 Task: Find connections with filter location Khārupatia with filter topic #startupquoteswith filter profile language English with filter current company GE with filter school LDRP Institute of Technology & Research, Gujarat Technological University with filter industry Housing and Community Development with filter service category Growth Marketing with filter keywords title Market Development Manager
Action: Mouse moved to (349, 234)
Screenshot: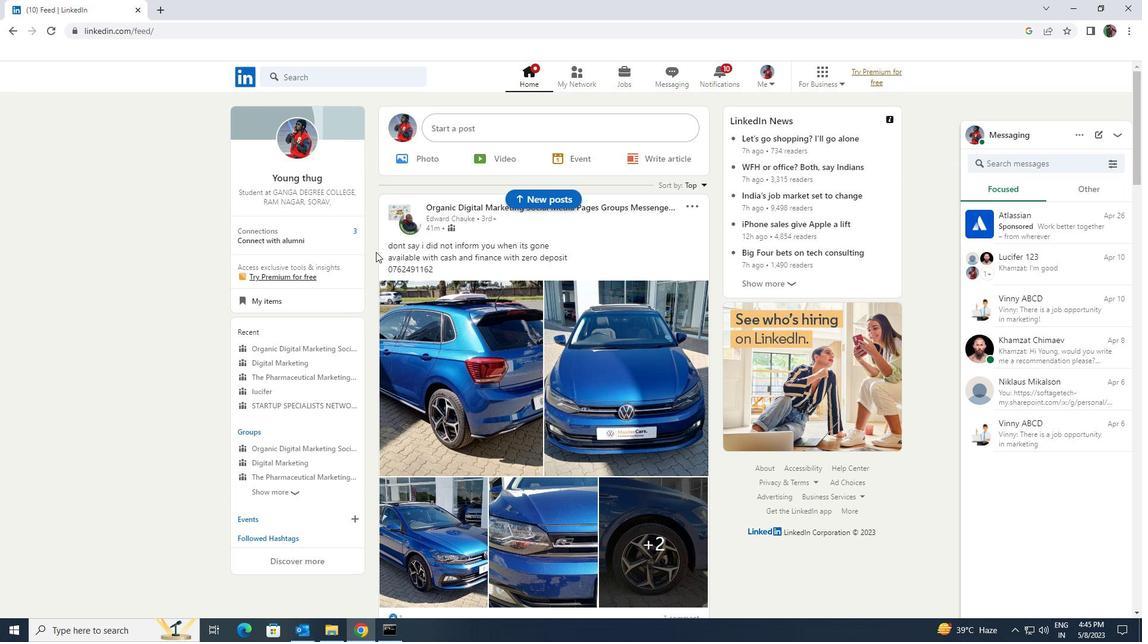 
Action: Mouse pressed left at (349, 234)
Screenshot: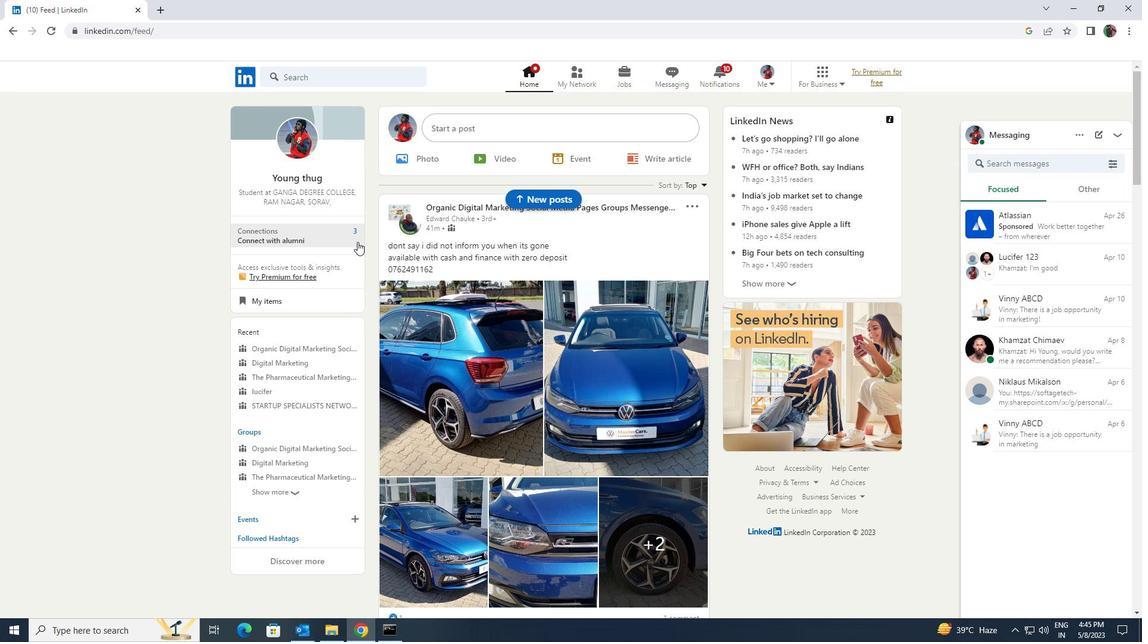 
Action: Mouse moved to (361, 143)
Screenshot: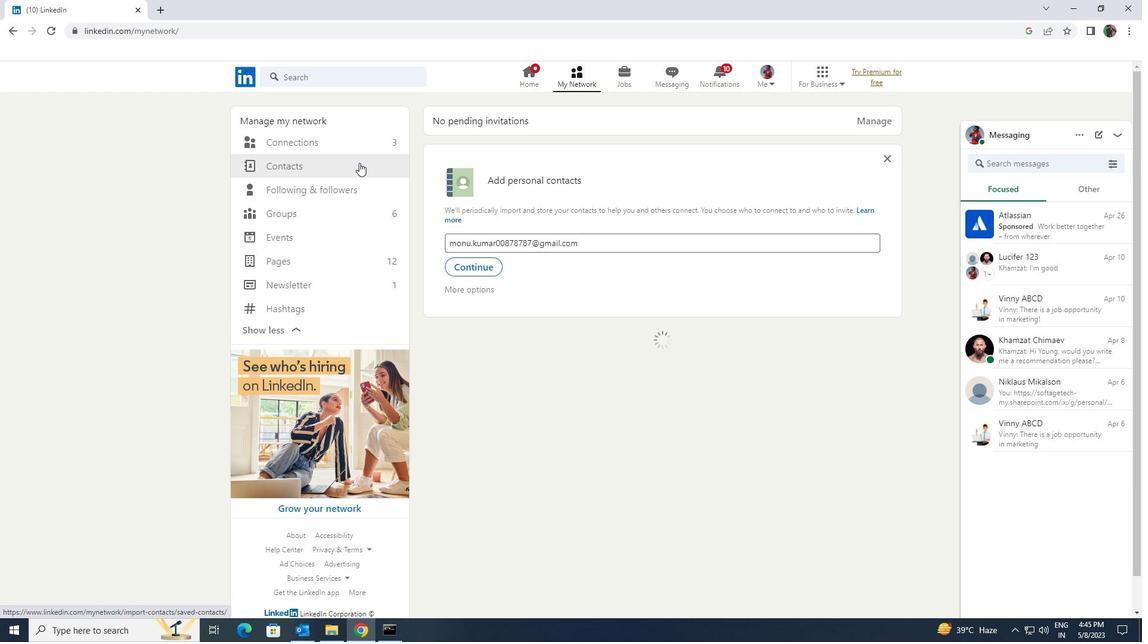 
Action: Mouse pressed left at (361, 143)
Screenshot: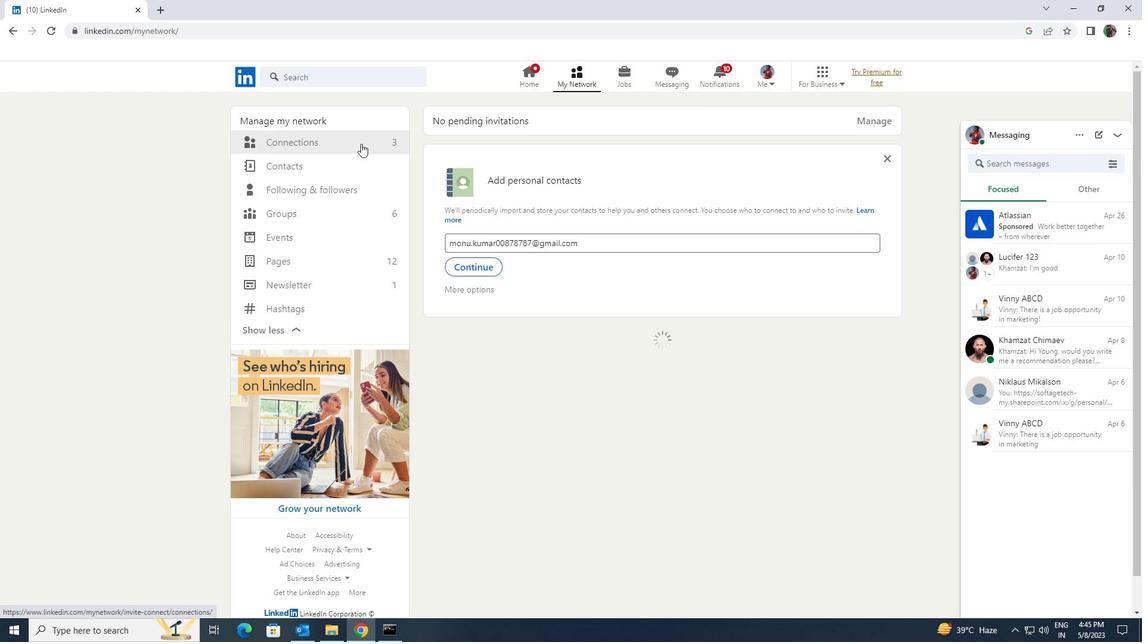 
Action: Mouse moved to (682, 143)
Screenshot: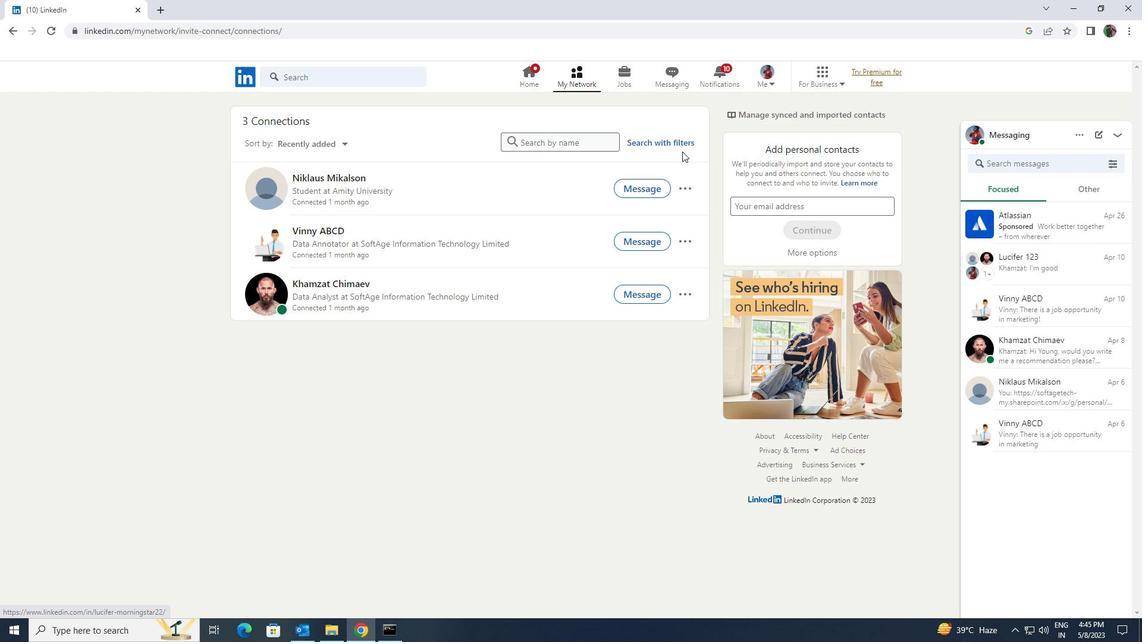 
Action: Mouse pressed left at (682, 143)
Screenshot: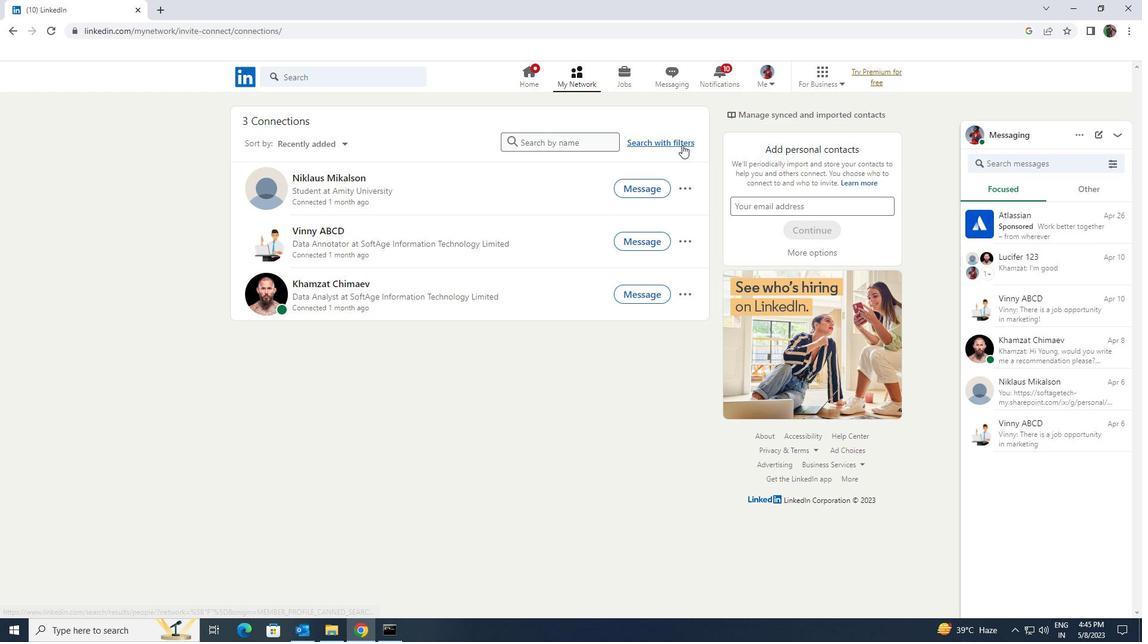 
Action: Mouse moved to (605, 104)
Screenshot: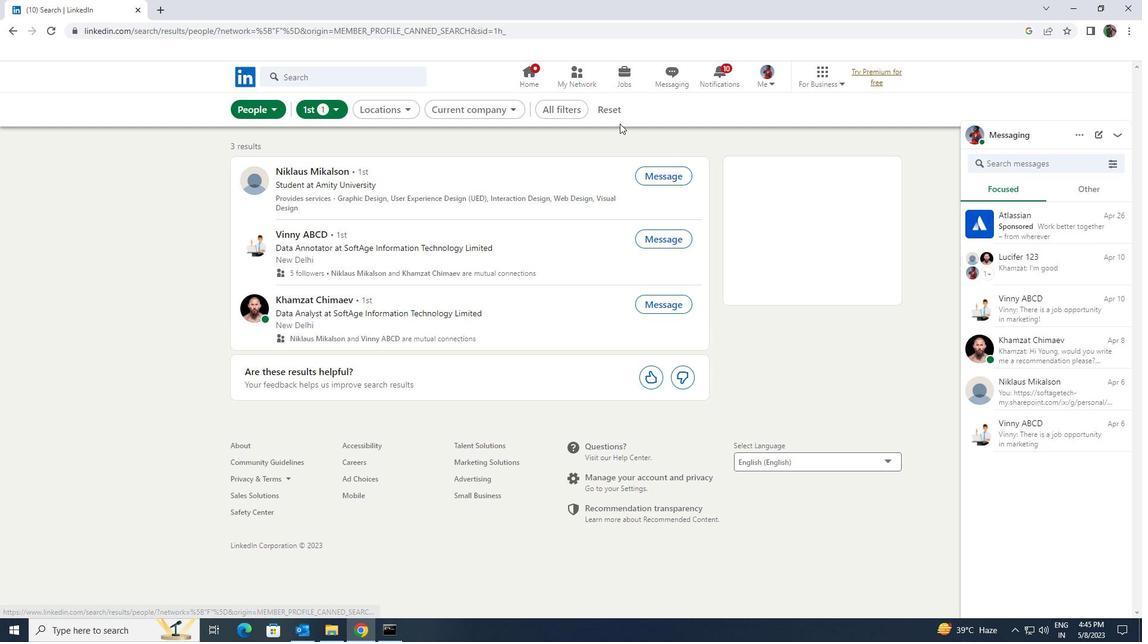 
Action: Mouse pressed left at (605, 104)
Screenshot: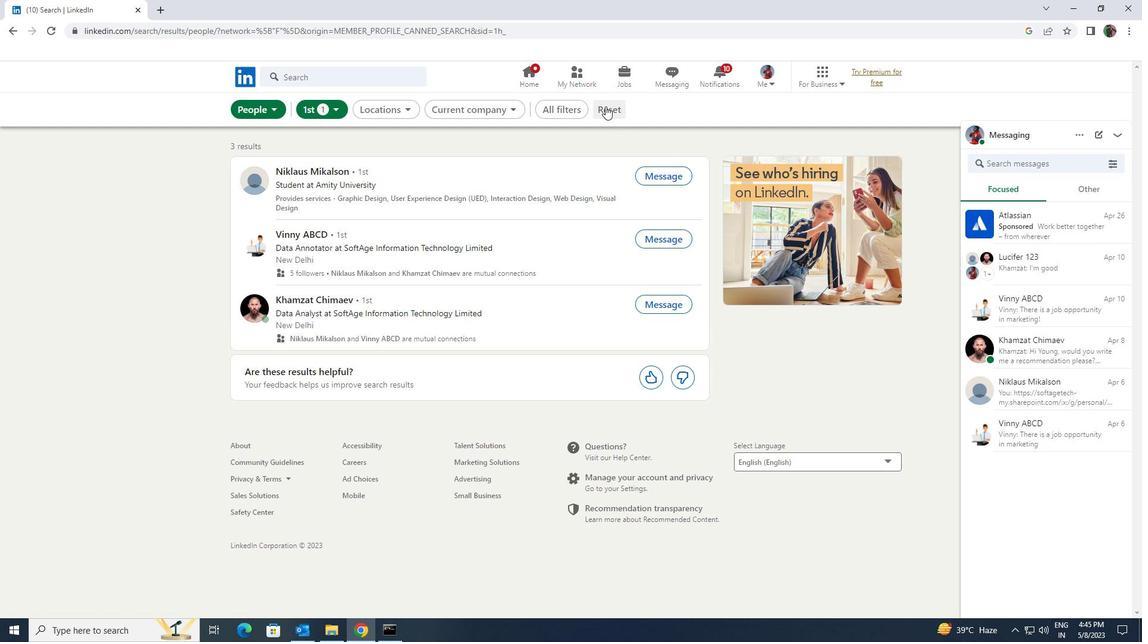 
Action: Mouse moved to (586, 104)
Screenshot: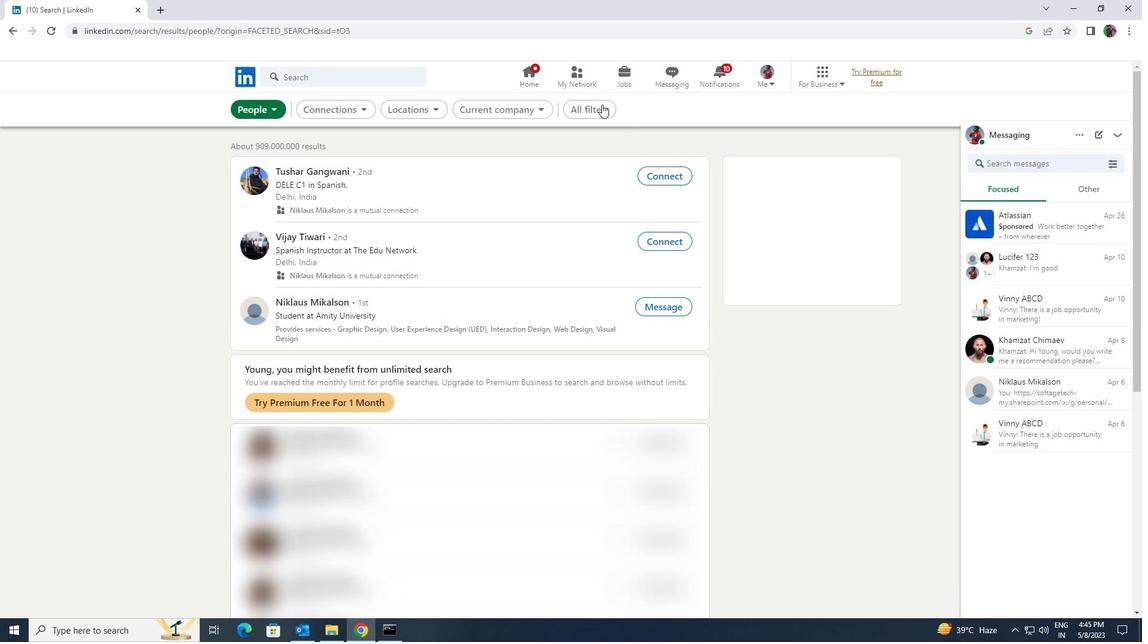 
Action: Mouse pressed left at (586, 104)
Screenshot: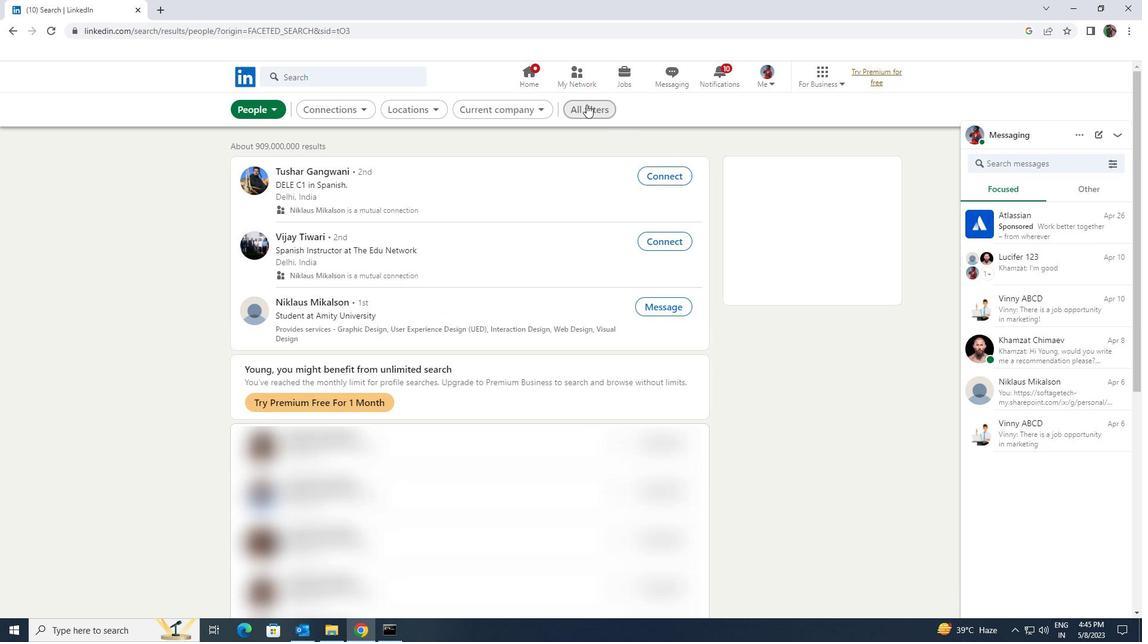 
Action: Mouse moved to (997, 473)
Screenshot: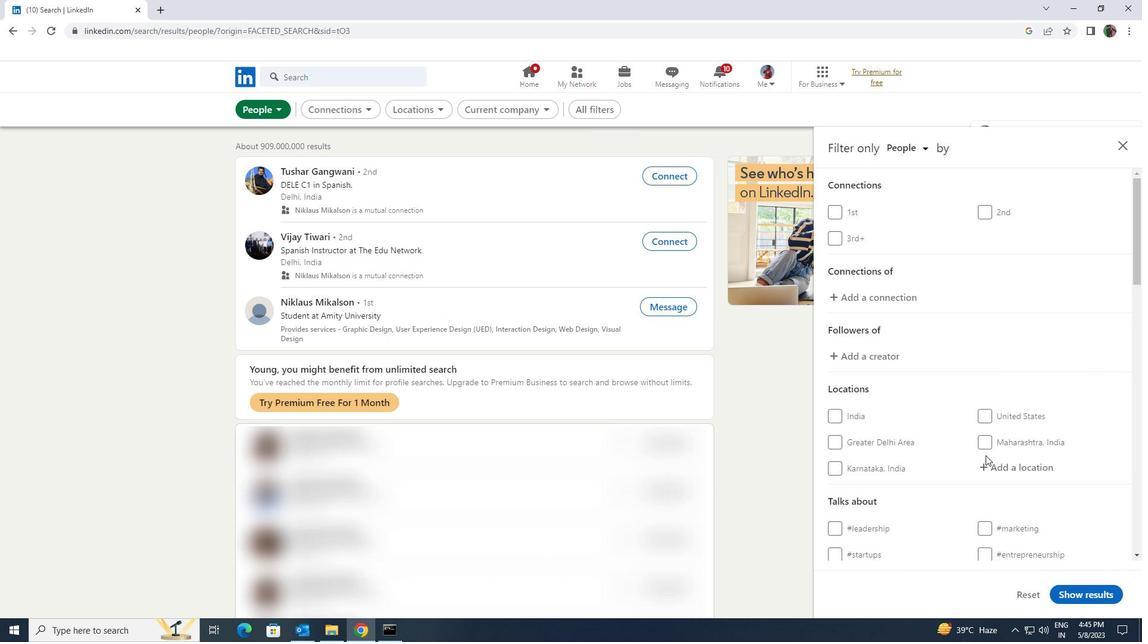 
Action: Mouse pressed left at (997, 473)
Screenshot: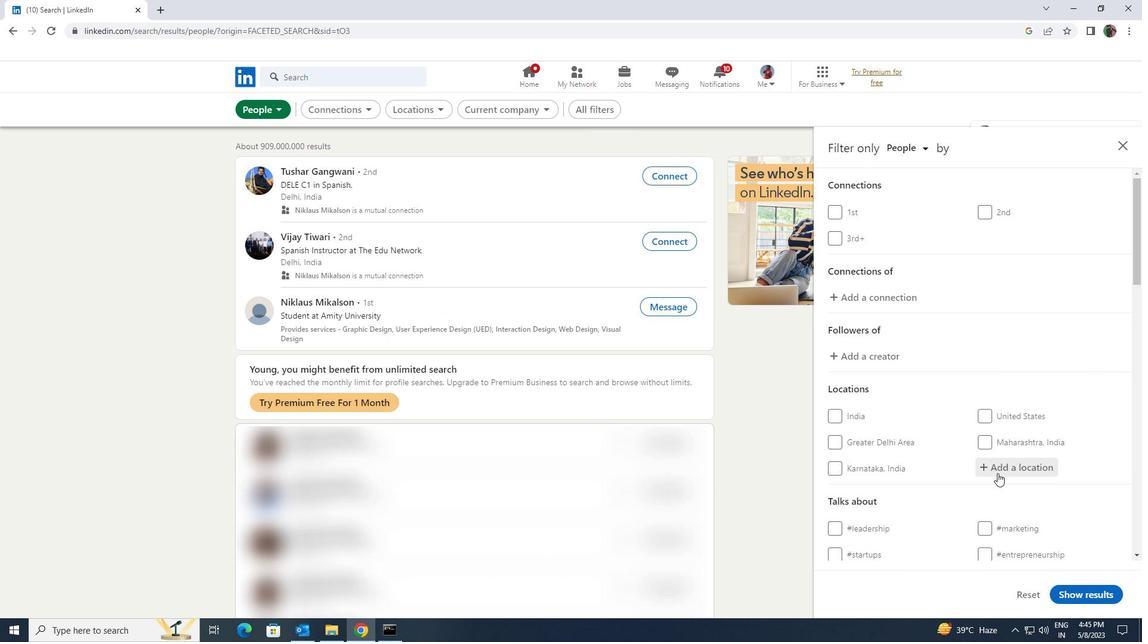 
Action: Key pressed <Key.shift>KHARUPATIA
Screenshot: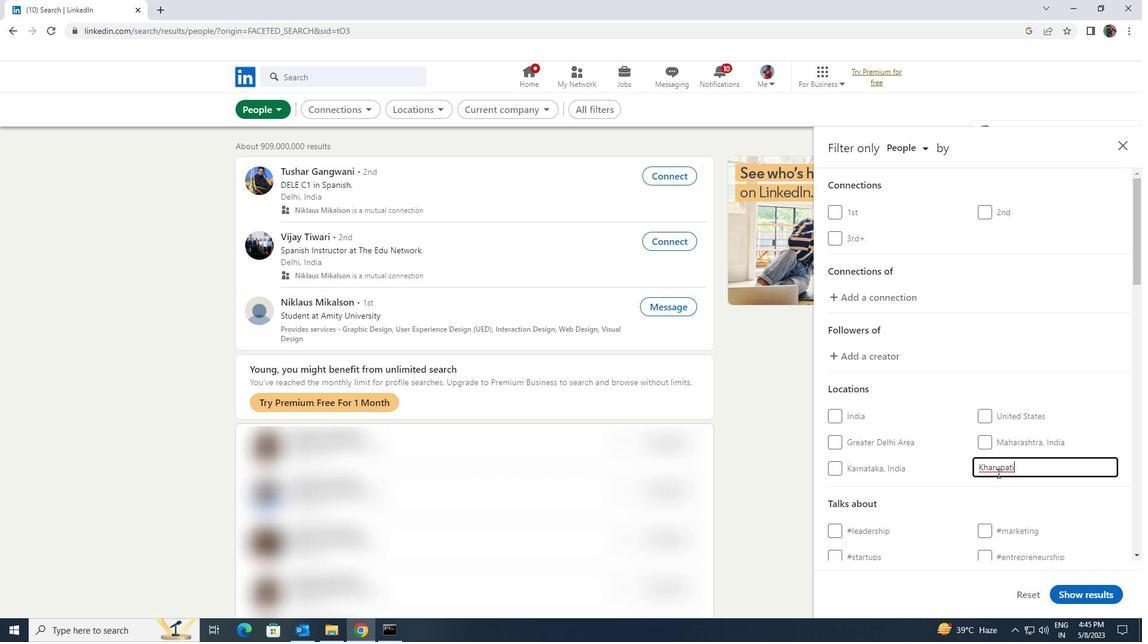 
Action: Mouse scrolled (997, 472) with delta (0, 0)
Screenshot: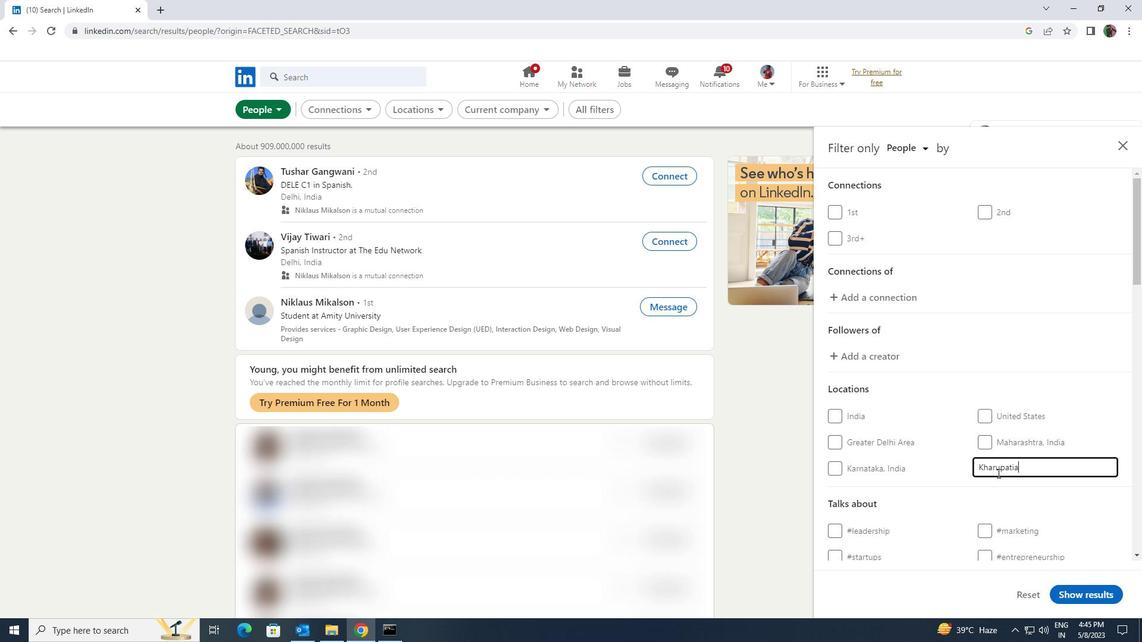 
Action: Mouse scrolled (997, 472) with delta (0, 0)
Screenshot: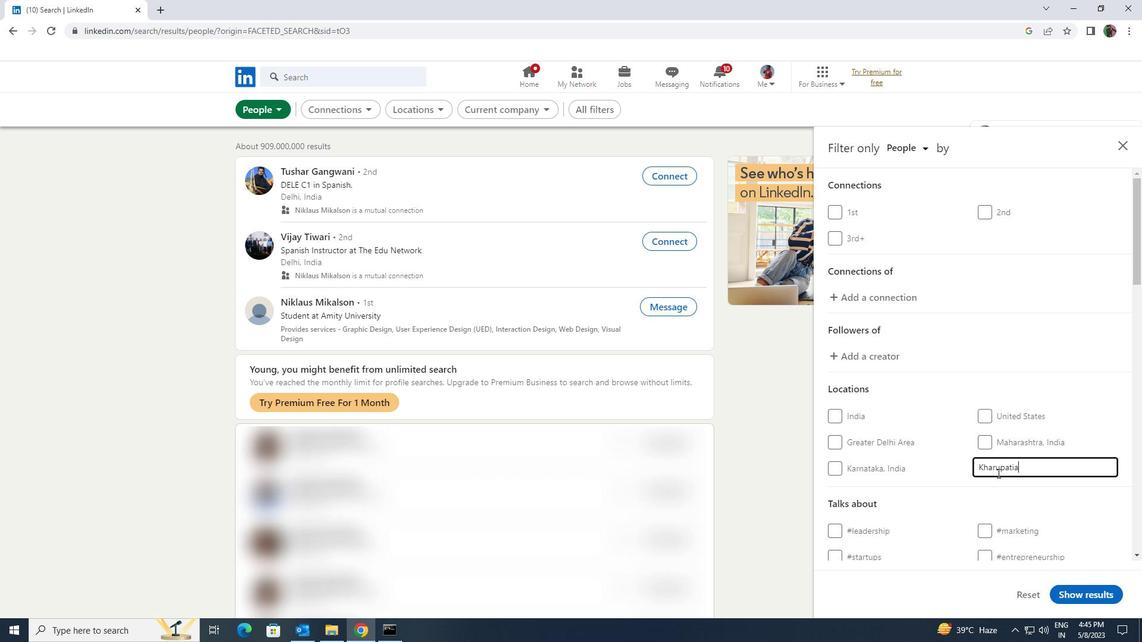 
Action: Mouse moved to (1000, 470)
Screenshot: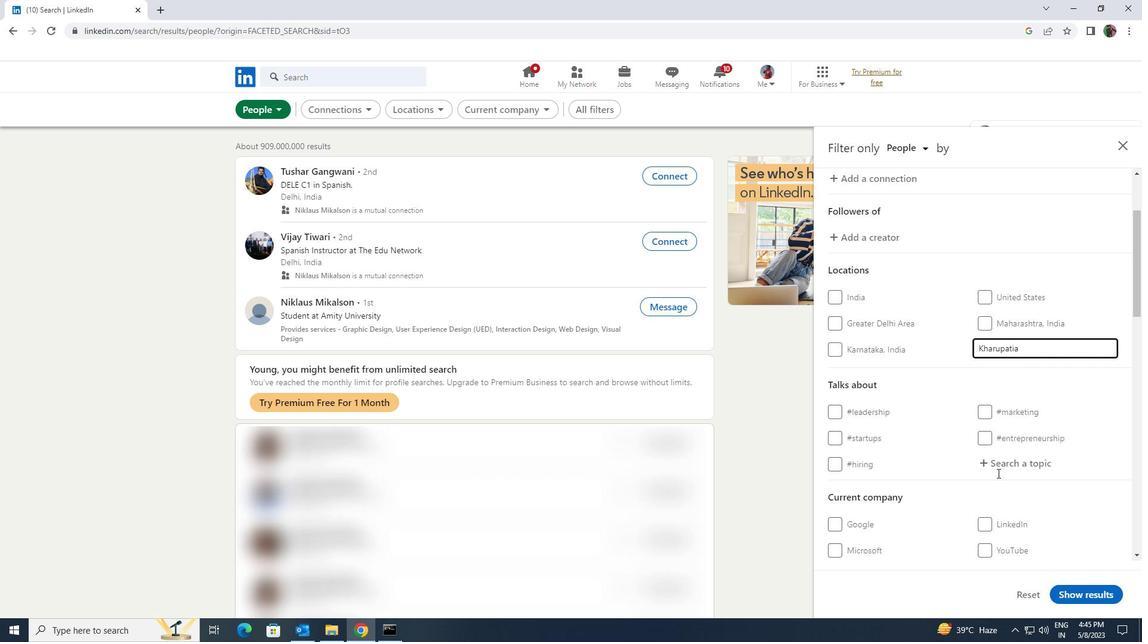 
Action: Mouse pressed left at (1000, 470)
Screenshot: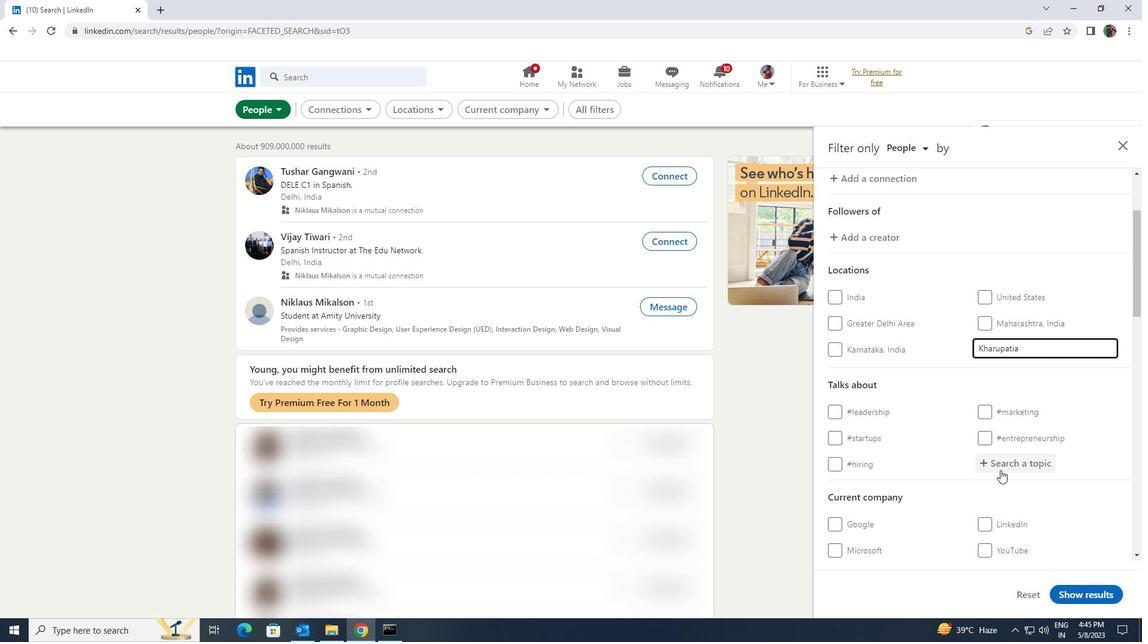 
Action: Key pressed <Key.shift><Key.shift><Key.shift><Key.shift><Key.shift><Key.shift><Key.shift><Key.shift><Key.shift><Key.shift><Key.shift><Key.shift><Key.shift>STARTUPQU
Screenshot: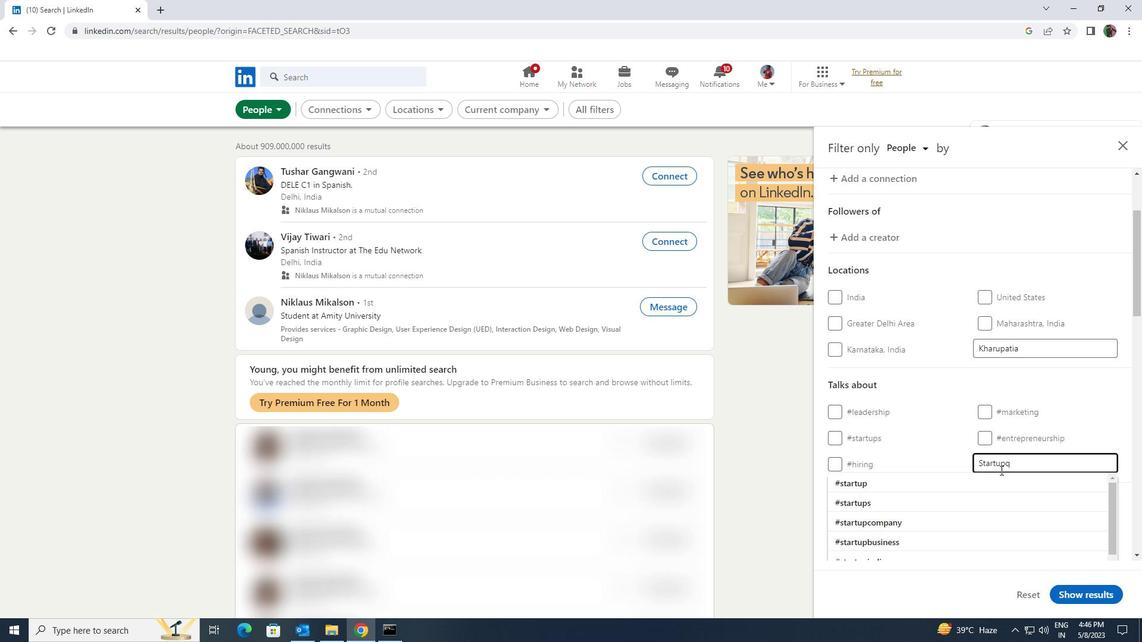 
Action: Mouse moved to (996, 479)
Screenshot: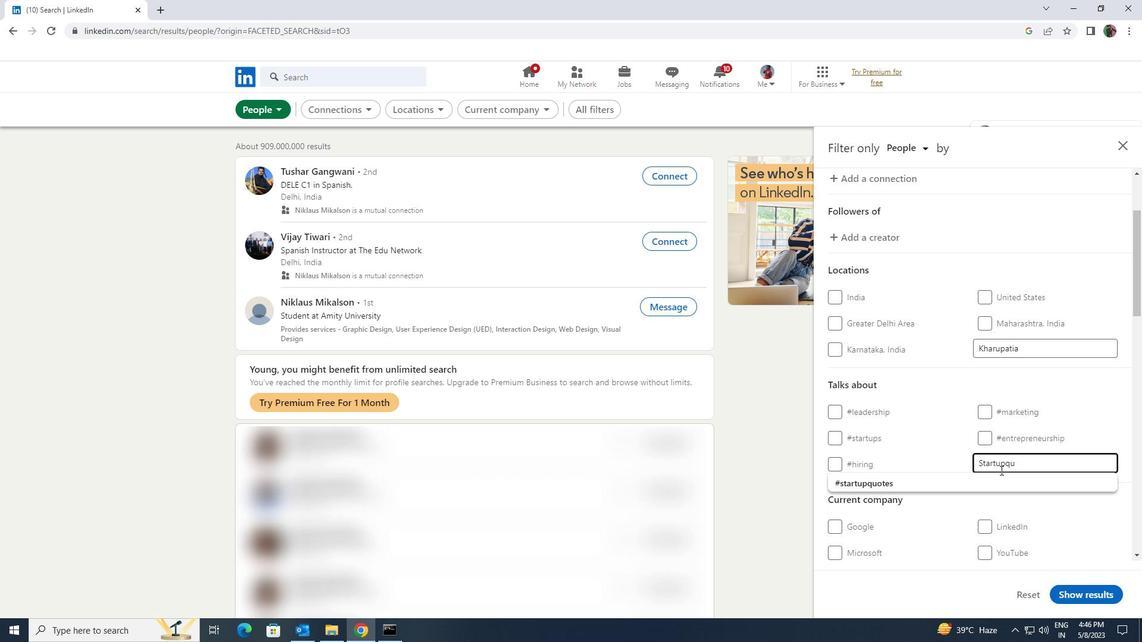 
Action: Mouse pressed left at (996, 479)
Screenshot: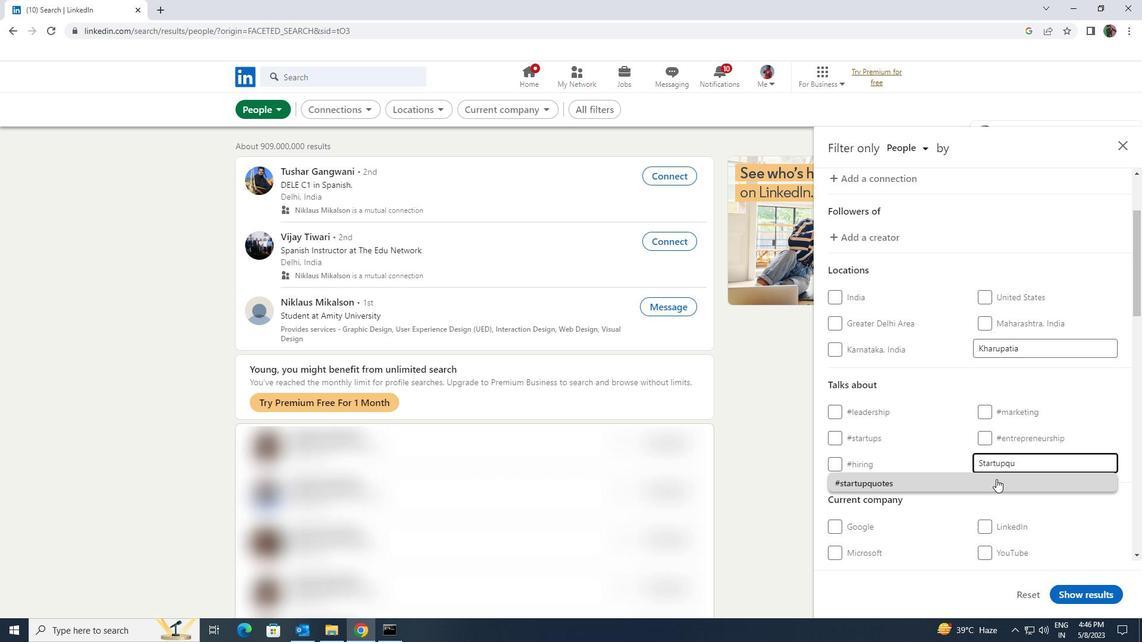 
Action: Mouse scrolled (996, 478) with delta (0, 0)
Screenshot: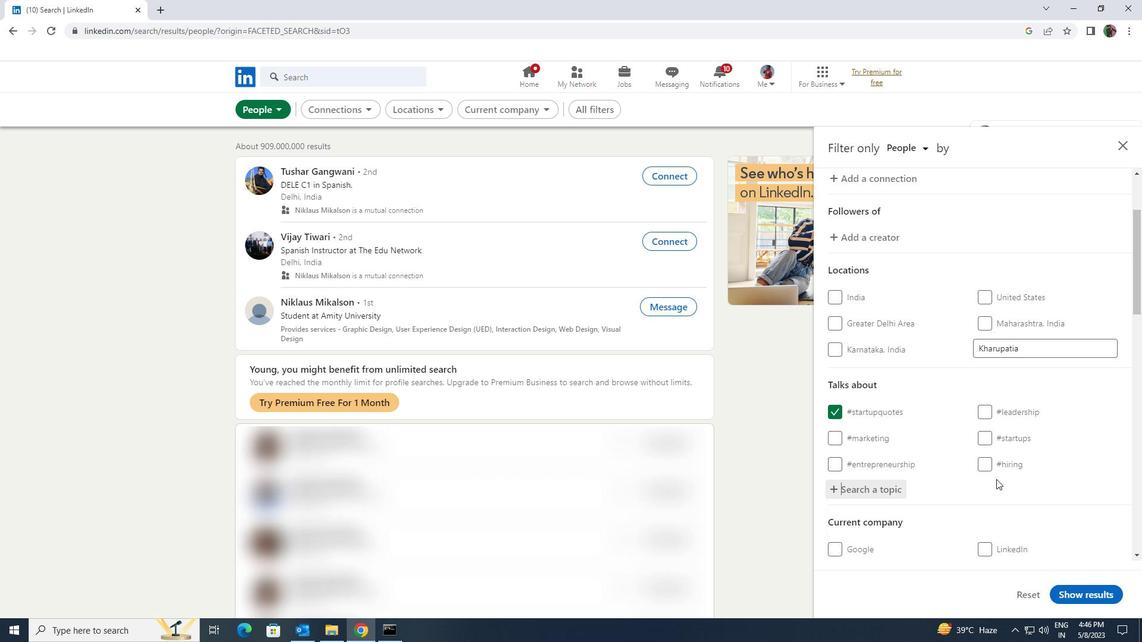 
Action: Mouse scrolled (996, 478) with delta (0, 0)
Screenshot: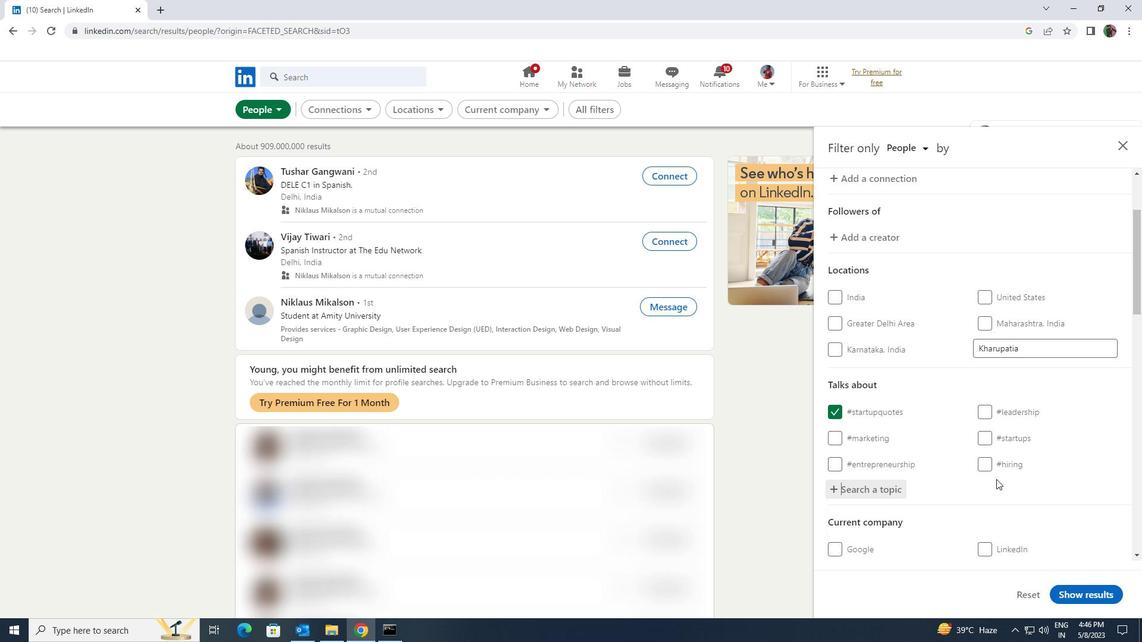 
Action: Mouse scrolled (996, 478) with delta (0, 0)
Screenshot: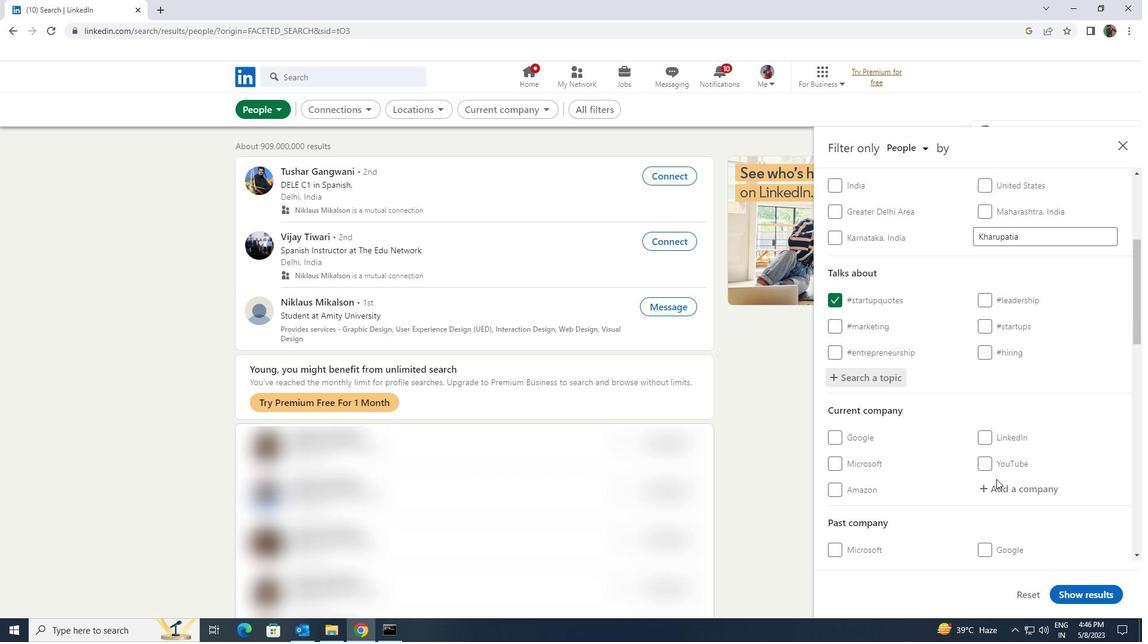 
Action: Mouse scrolled (996, 478) with delta (0, 0)
Screenshot: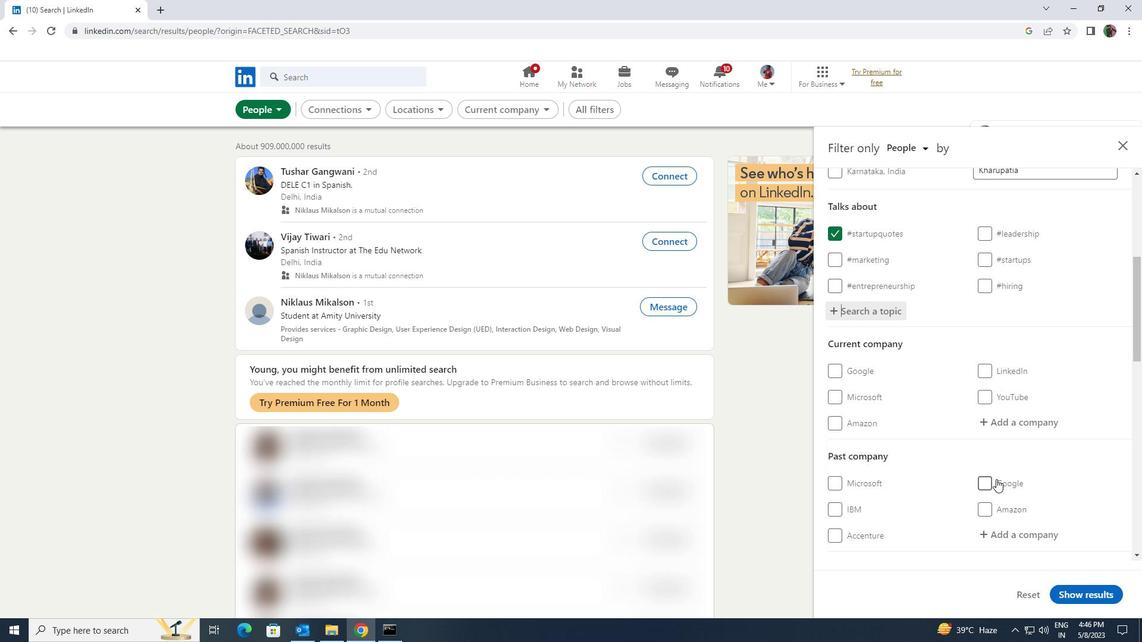 
Action: Mouse scrolled (996, 478) with delta (0, 0)
Screenshot: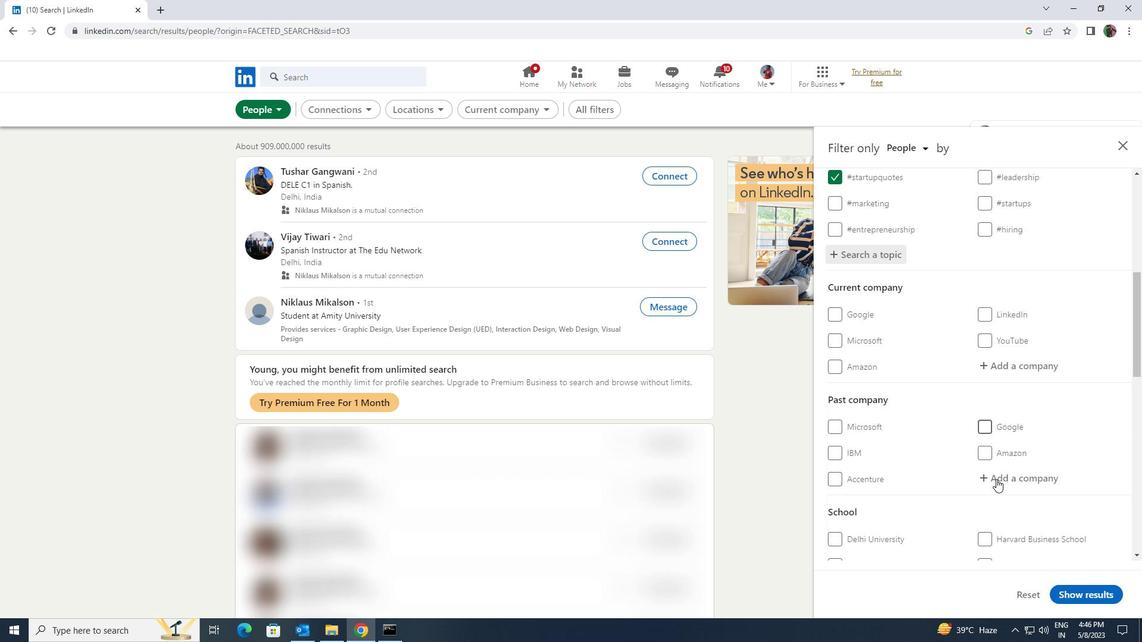 
Action: Mouse scrolled (996, 478) with delta (0, 0)
Screenshot: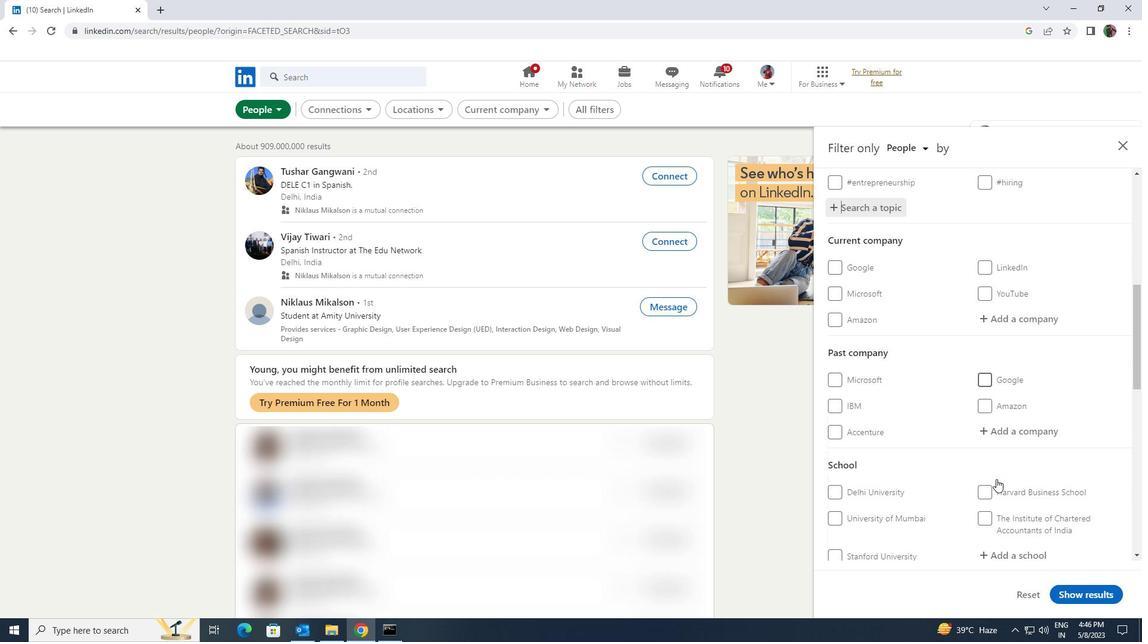 
Action: Mouse scrolled (996, 478) with delta (0, 0)
Screenshot: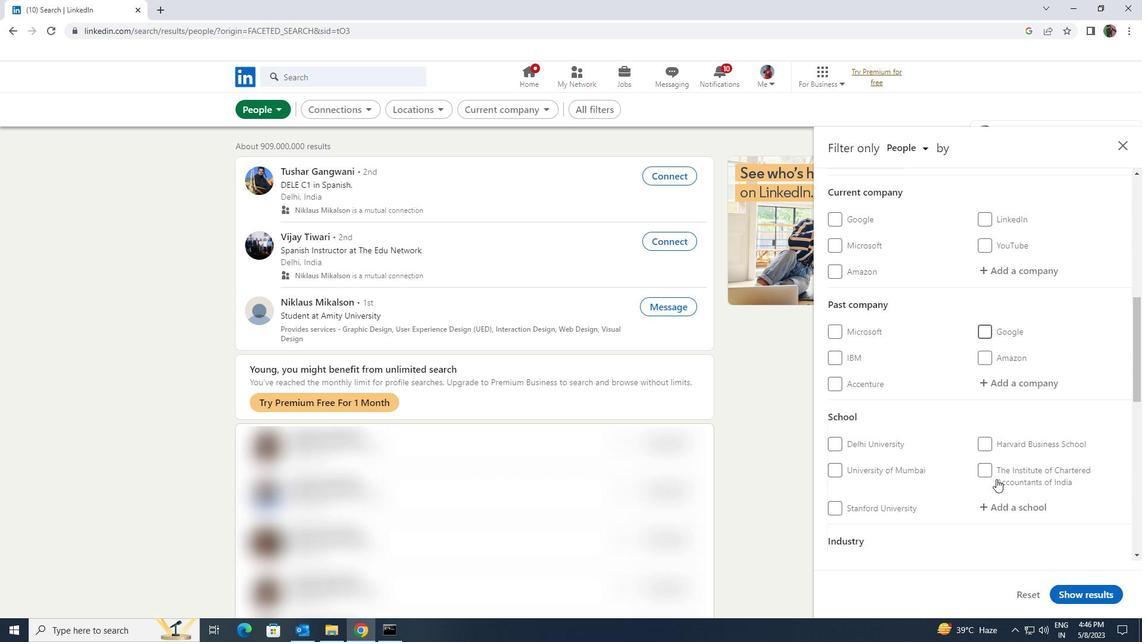 
Action: Mouse scrolled (996, 478) with delta (0, 0)
Screenshot: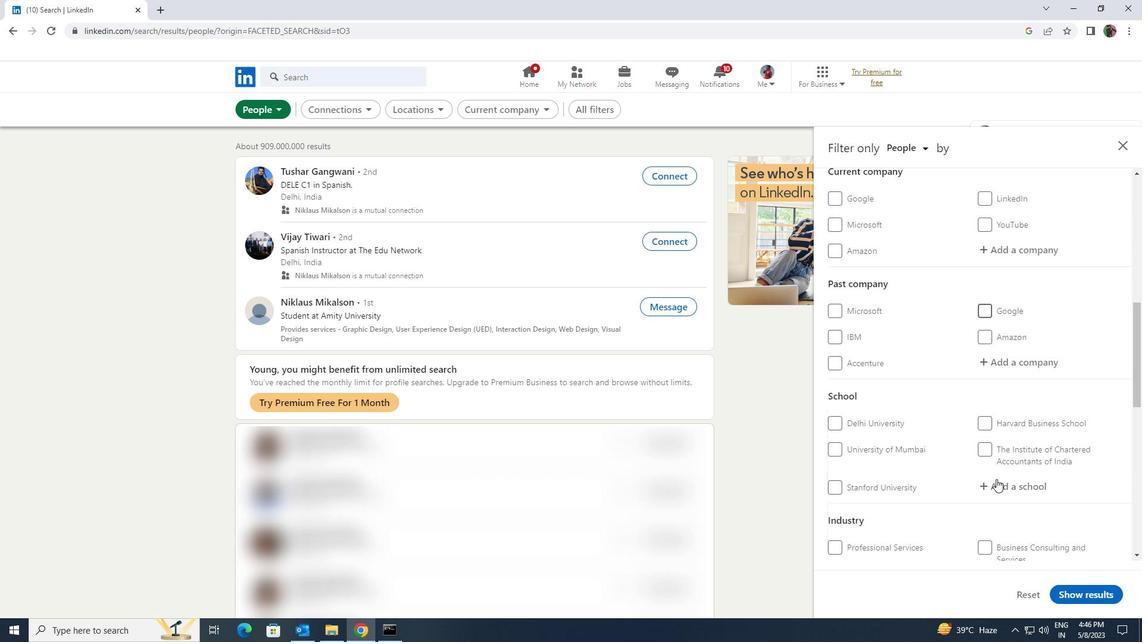 
Action: Mouse scrolled (996, 478) with delta (0, 0)
Screenshot: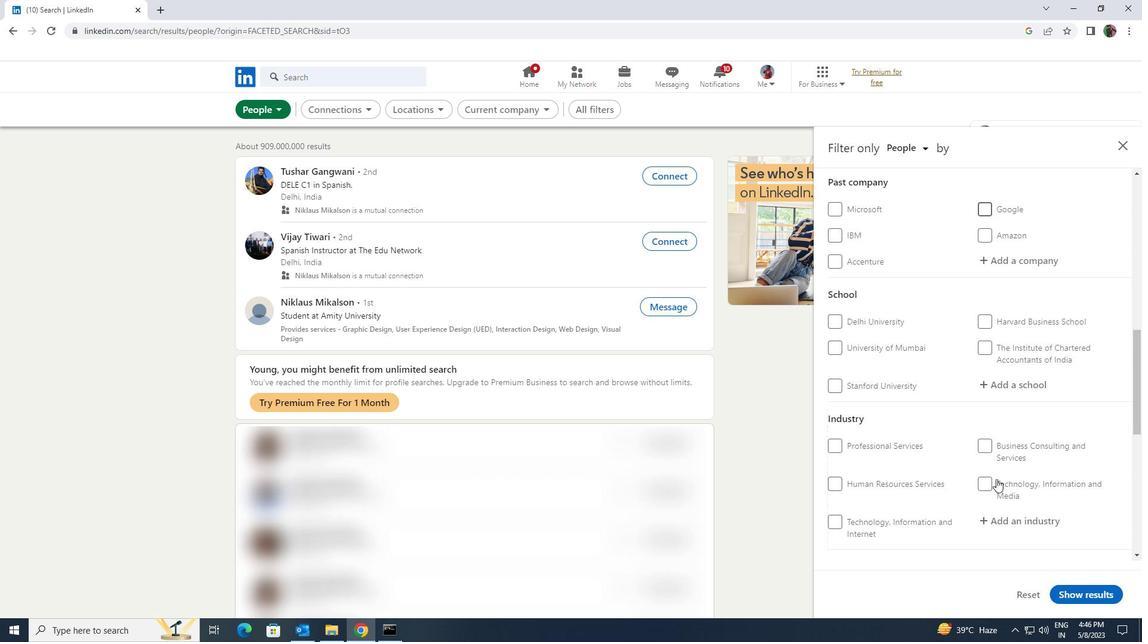 
Action: Mouse scrolled (996, 478) with delta (0, 0)
Screenshot: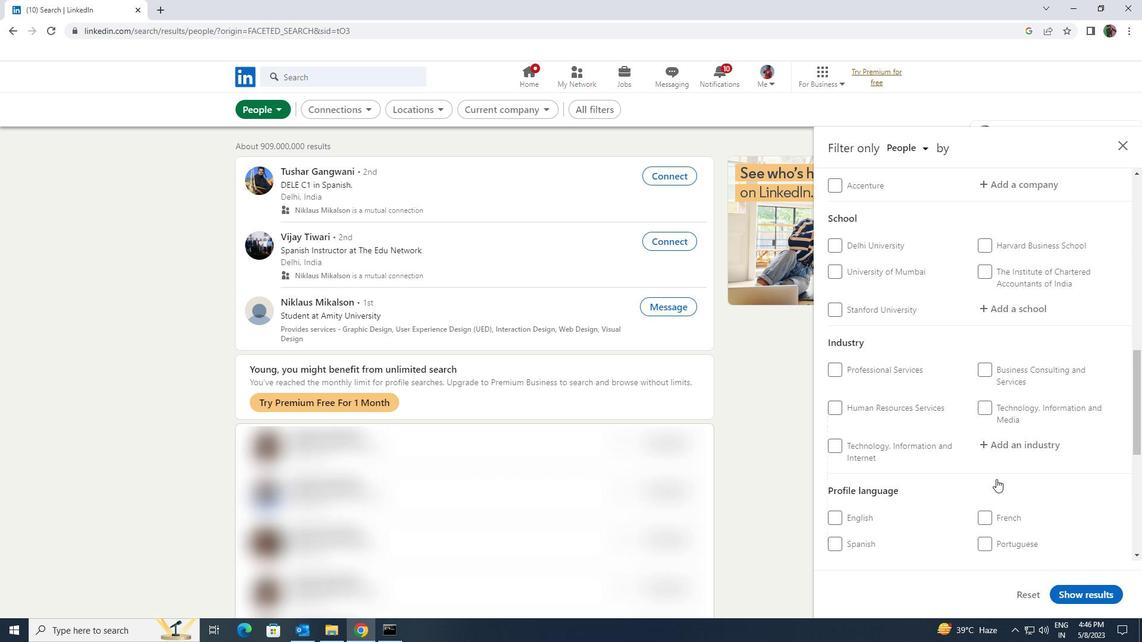 
Action: Mouse moved to (848, 456)
Screenshot: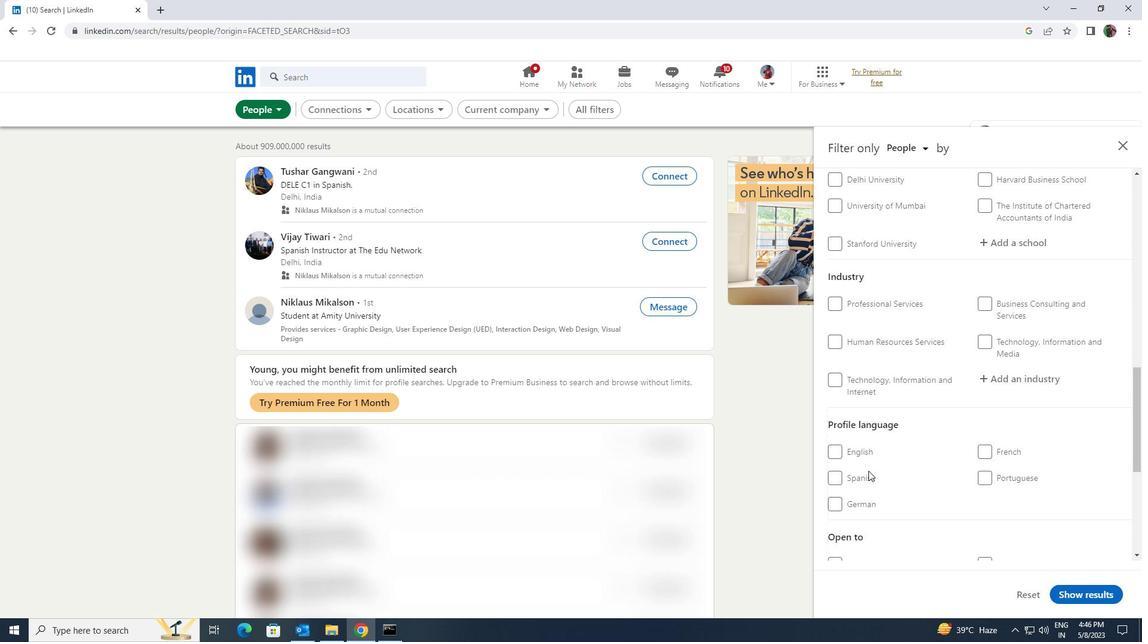 
Action: Mouse pressed left at (848, 456)
Screenshot: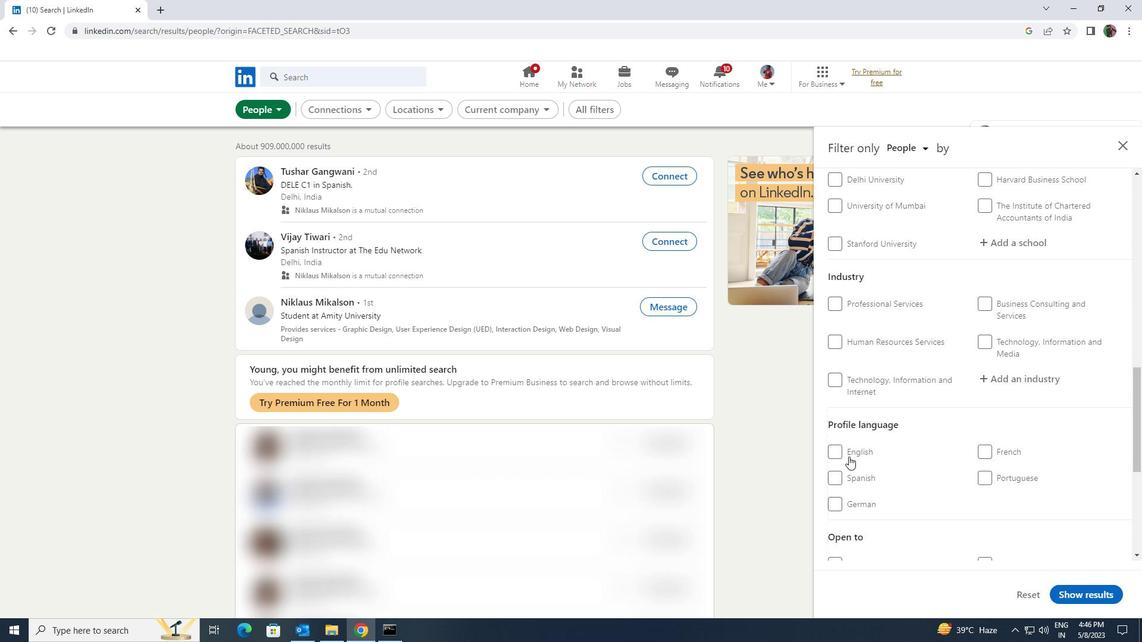 
Action: Mouse moved to (925, 463)
Screenshot: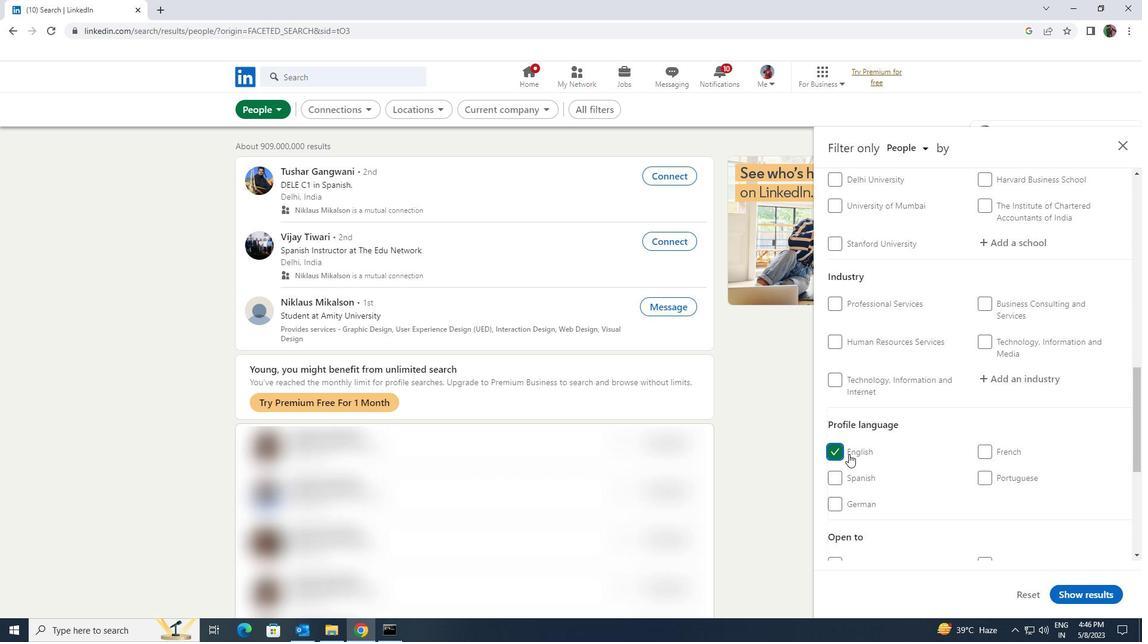 
Action: Mouse scrolled (925, 464) with delta (0, 0)
Screenshot: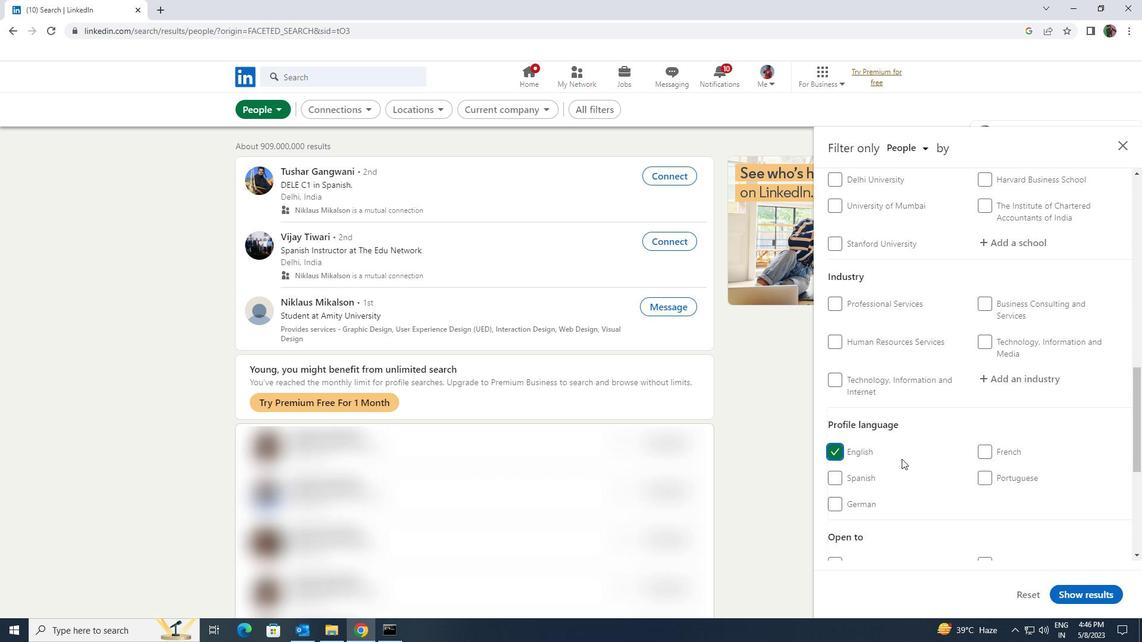 
Action: Mouse scrolled (925, 464) with delta (0, 0)
Screenshot: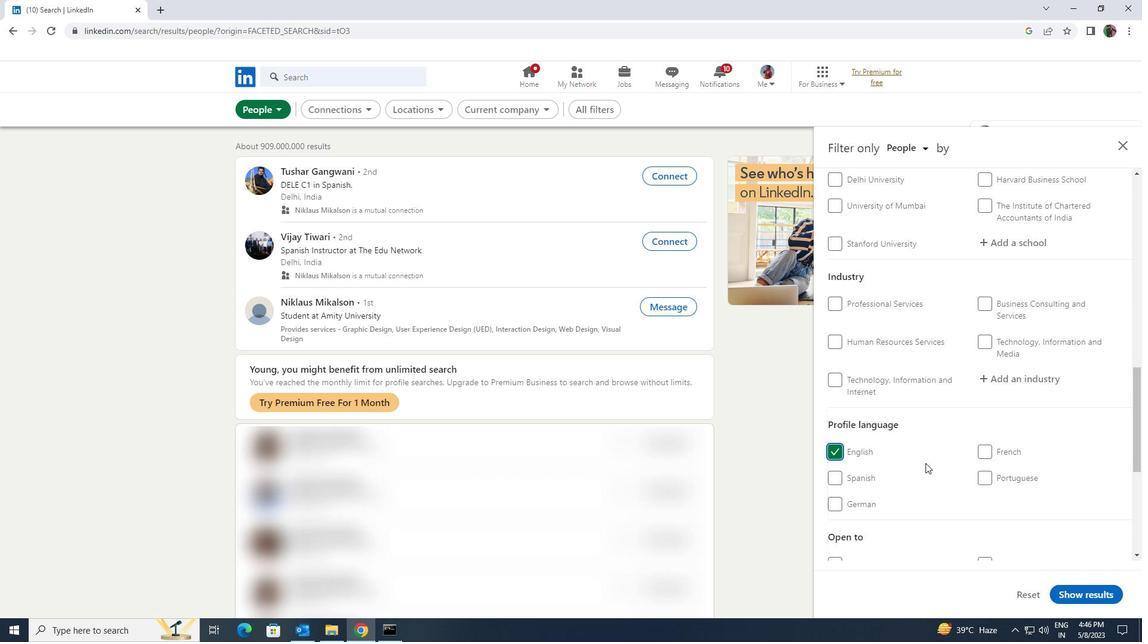 
Action: Mouse moved to (926, 464)
Screenshot: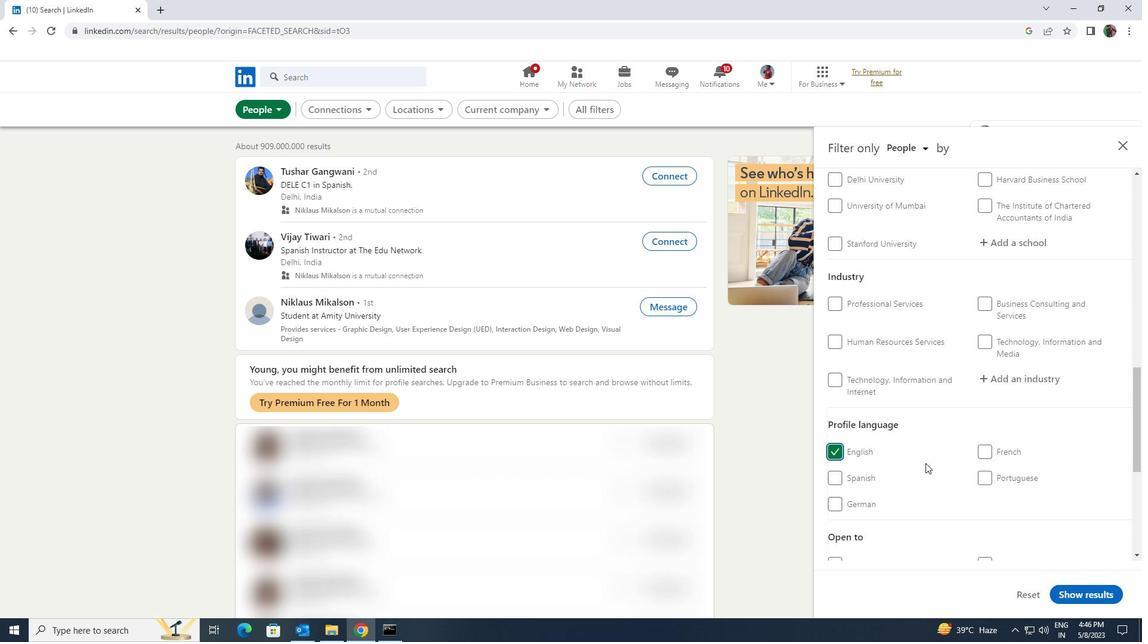 
Action: Mouse scrolled (926, 464) with delta (0, 0)
Screenshot: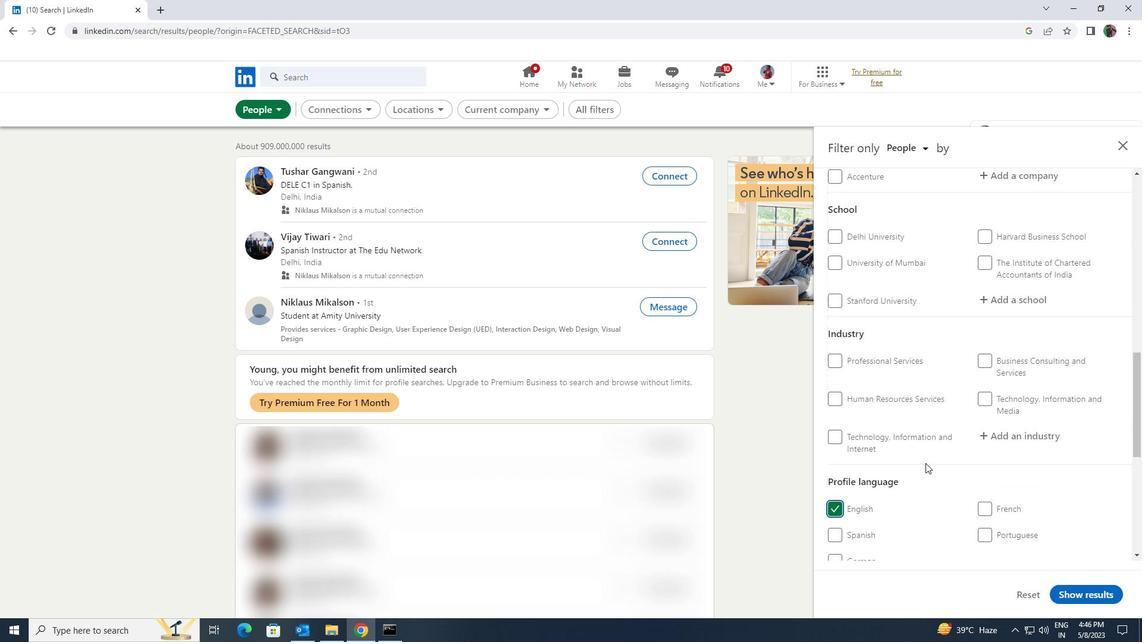
Action: Mouse scrolled (926, 464) with delta (0, 0)
Screenshot: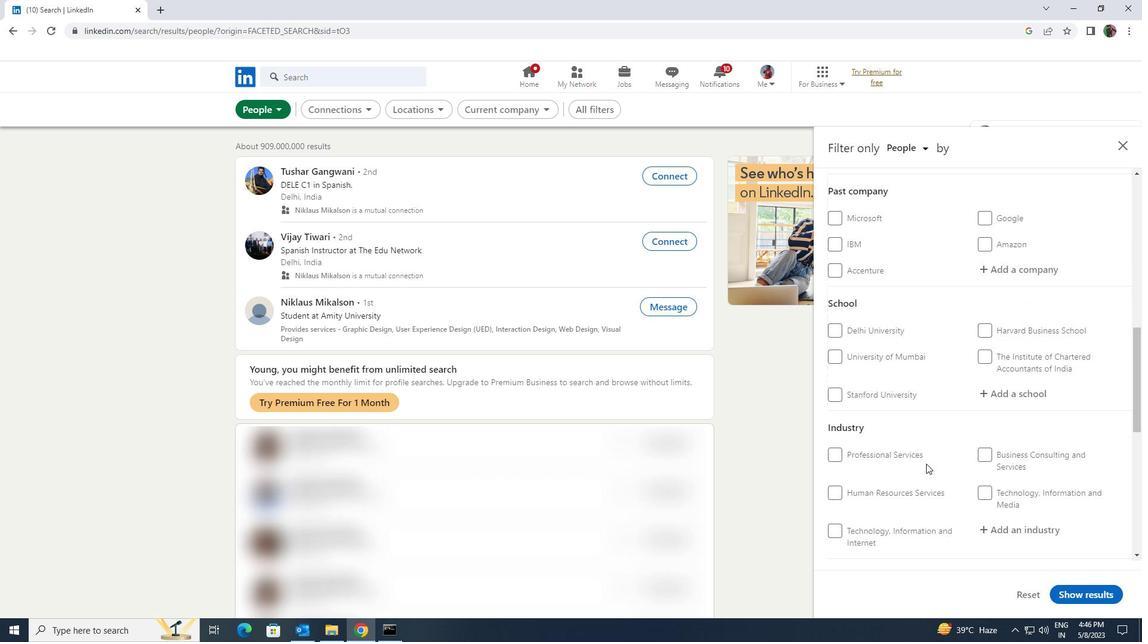 
Action: Mouse scrolled (926, 464) with delta (0, 0)
Screenshot: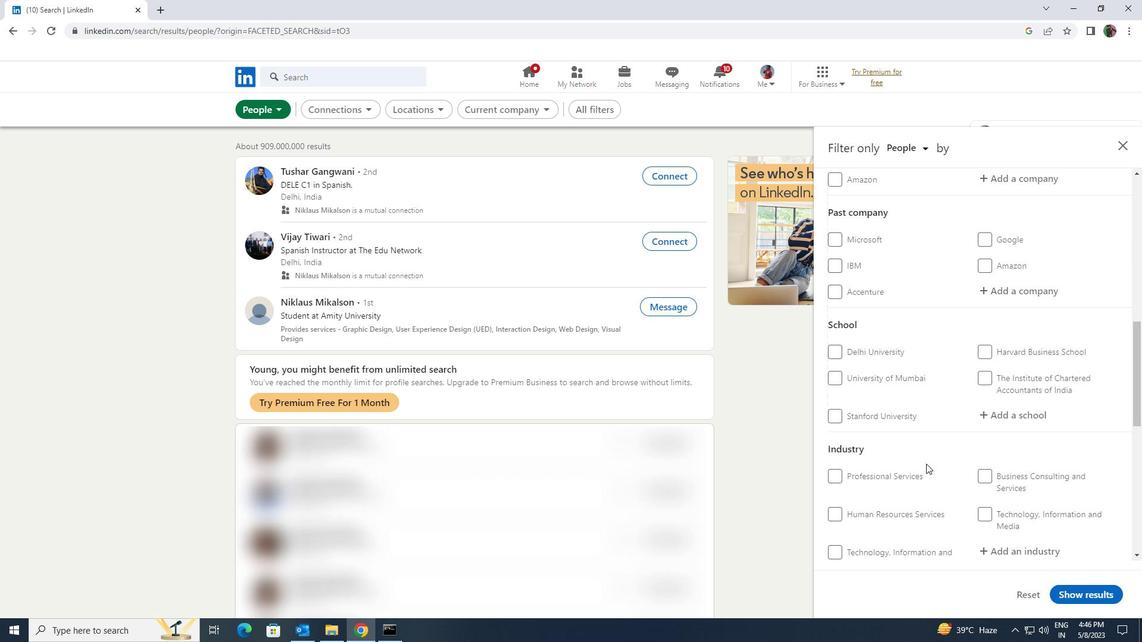 
Action: Mouse scrolled (926, 464) with delta (0, 0)
Screenshot: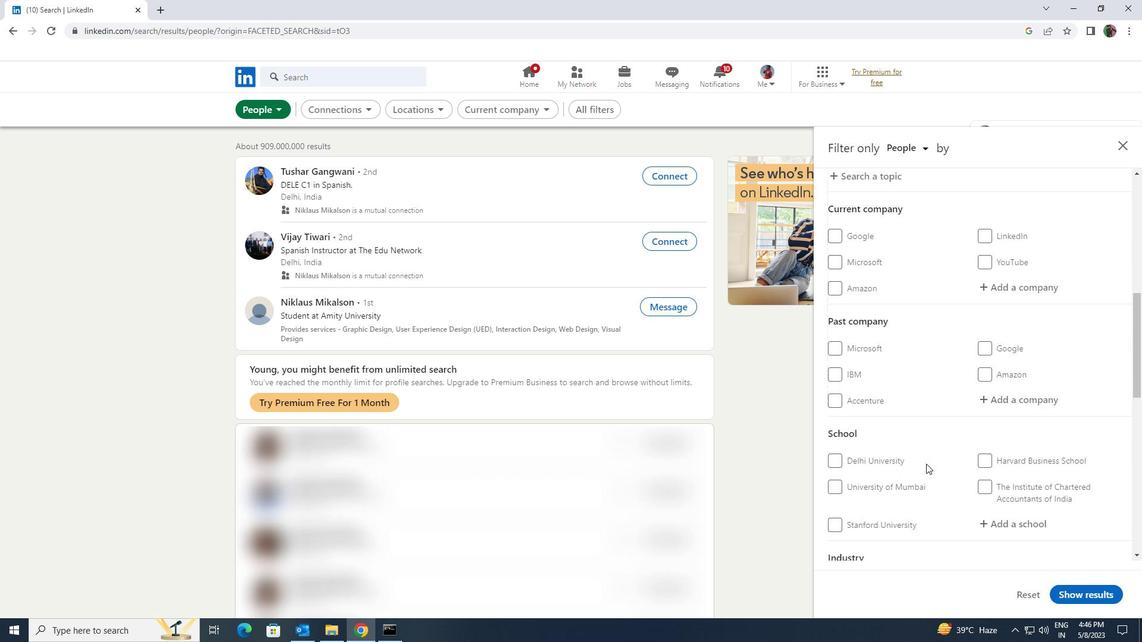 
Action: Mouse scrolled (926, 464) with delta (0, 0)
Screenshot: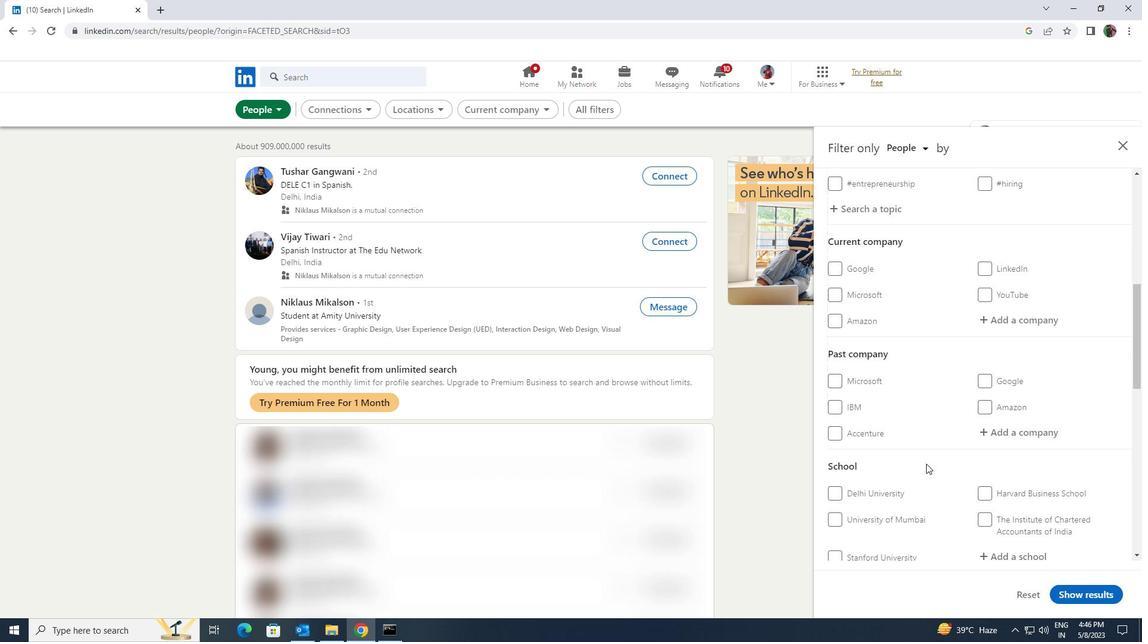 
Action: Mouse moved to (1002, 428)
Screenshot: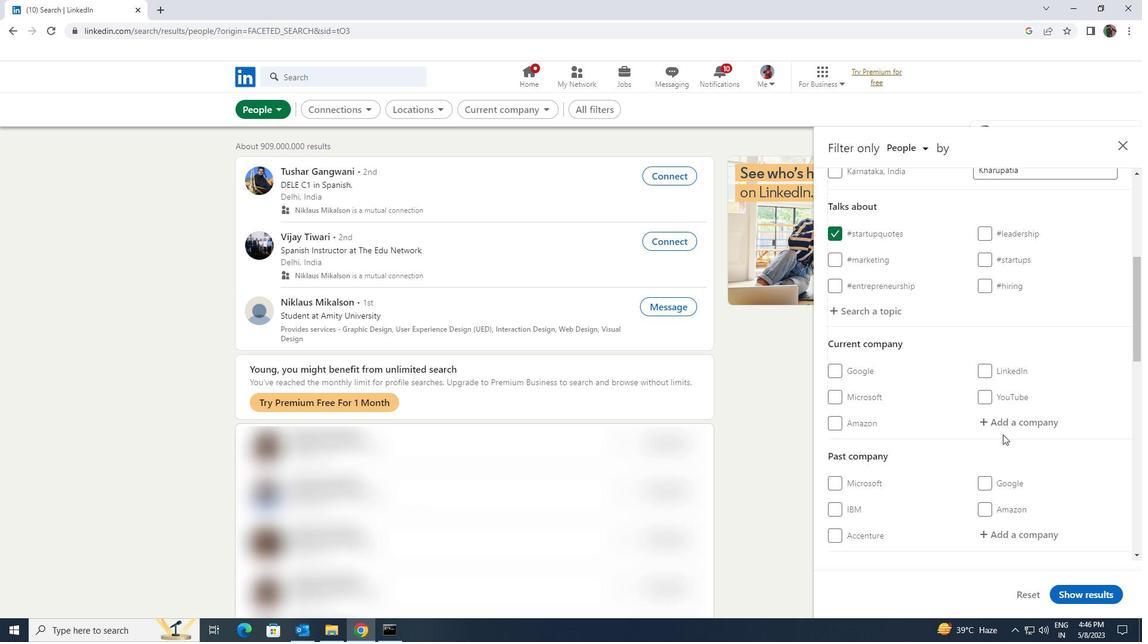 
Action: Mouse pressed left at (1002, 428)
Screenshot: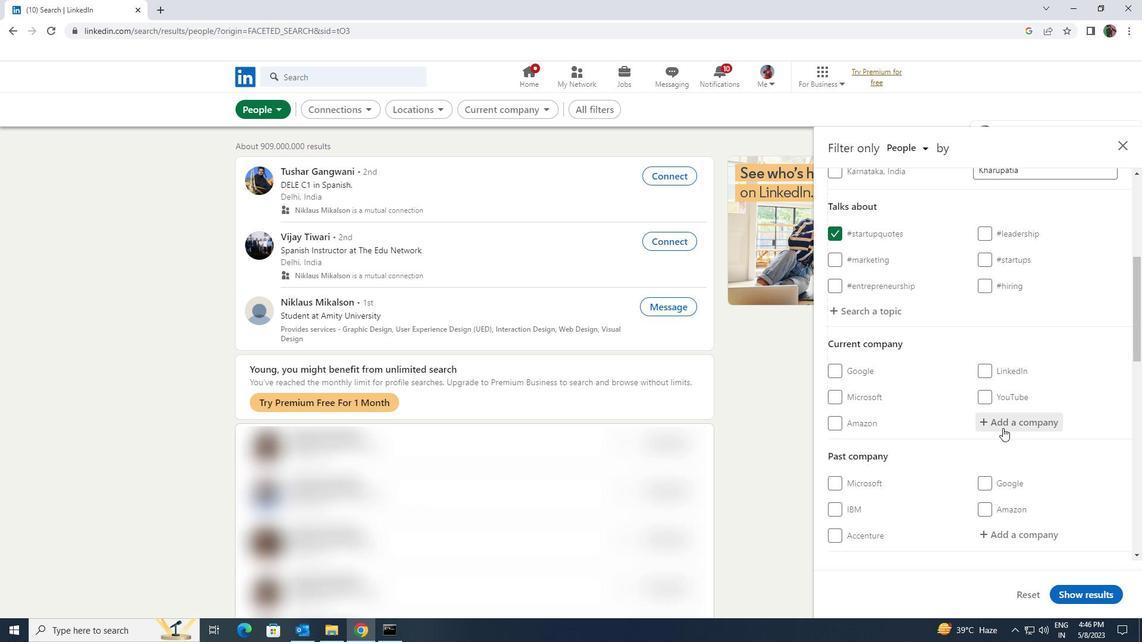 
Action: Key pressed <Key.shift><Key.shift><Key.shift><Key.shift><Key.shift><Key.shift><Key.shift>GE<Key.space>
Screenshot: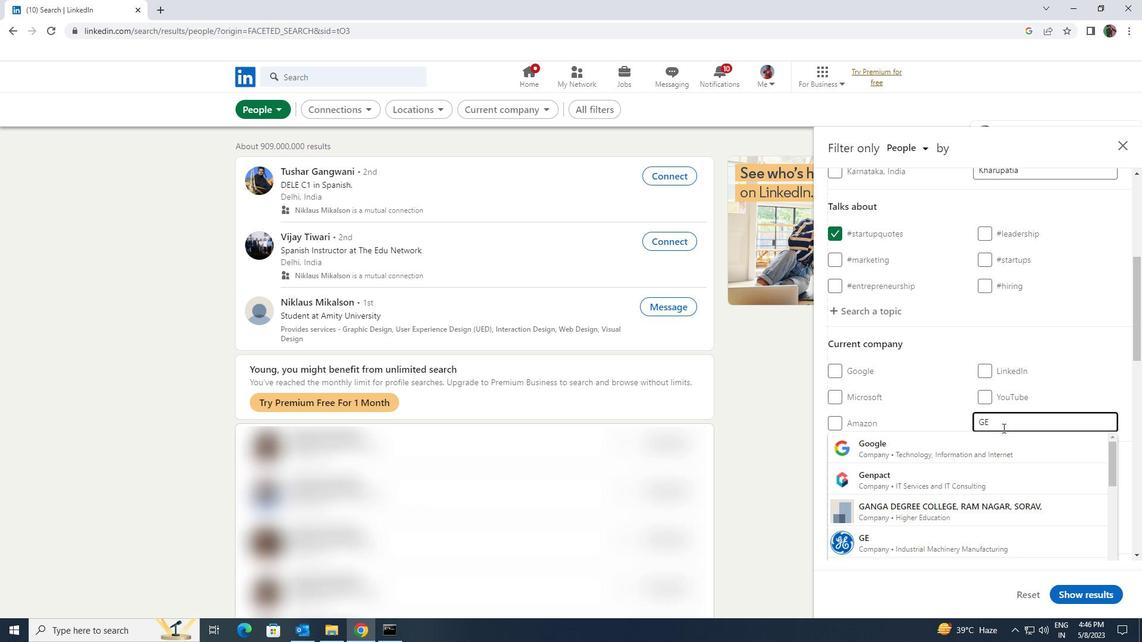 
Action: Mouse moved to (991, 450)
Screenshot: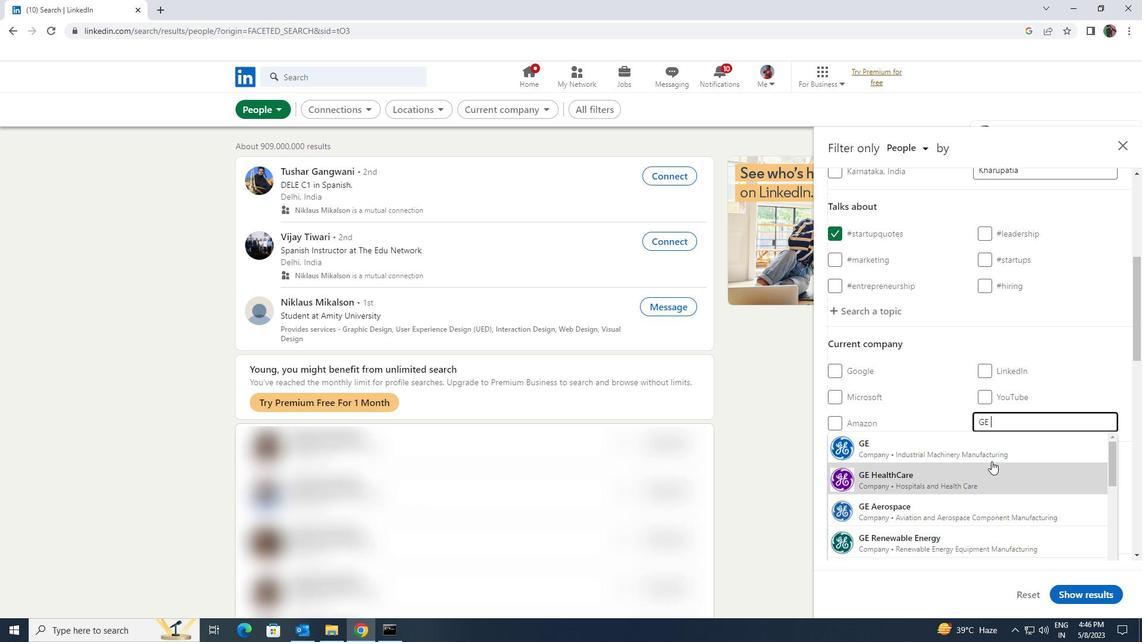 
Action: Mouse pressed left at (991, 450)
Screenshot: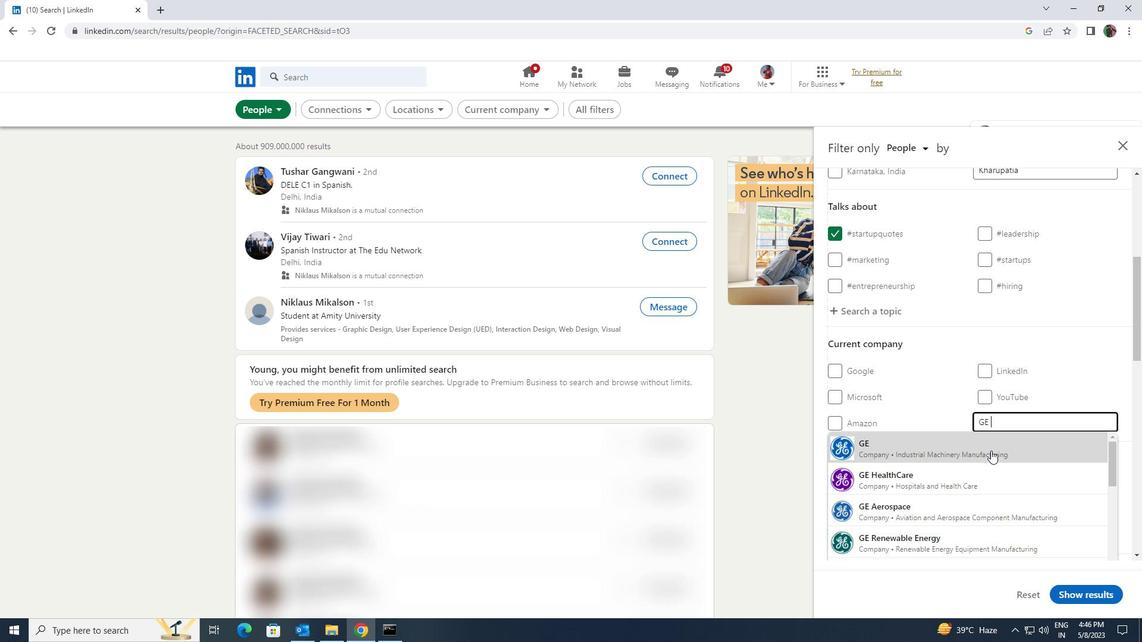 
Action: Mouse moved to (988, 451)
Screenshot: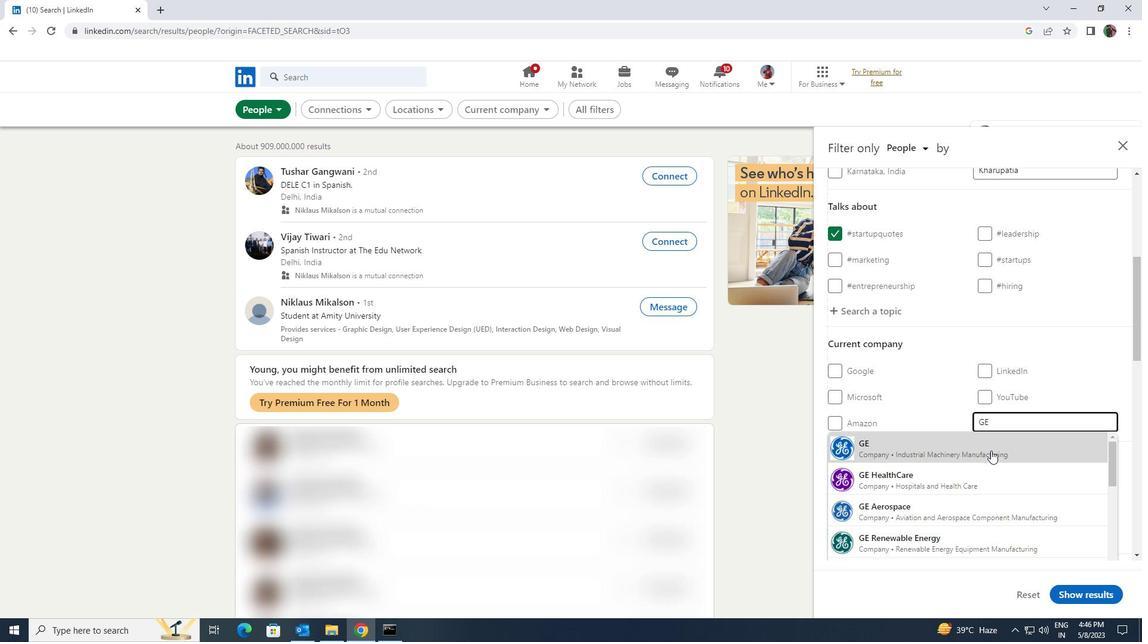 
Action: Mouse scrolled (988, 450) with delta (0, 0)
Screenshot: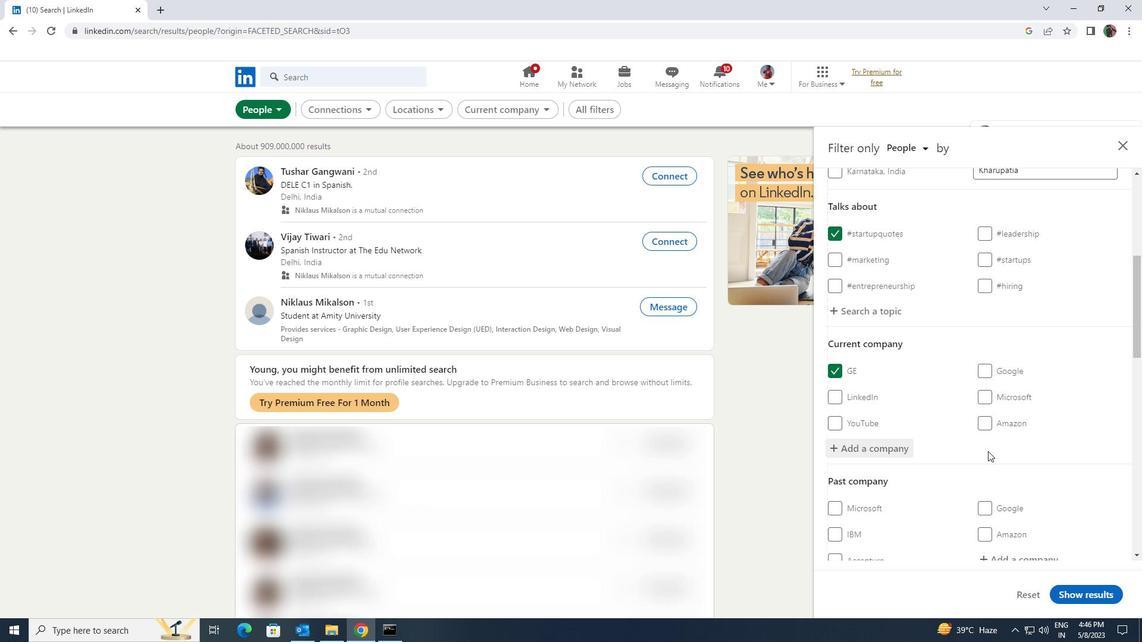 
Action: Mouse scrolled (988, 450) with delta (0, 0)
Screenshot: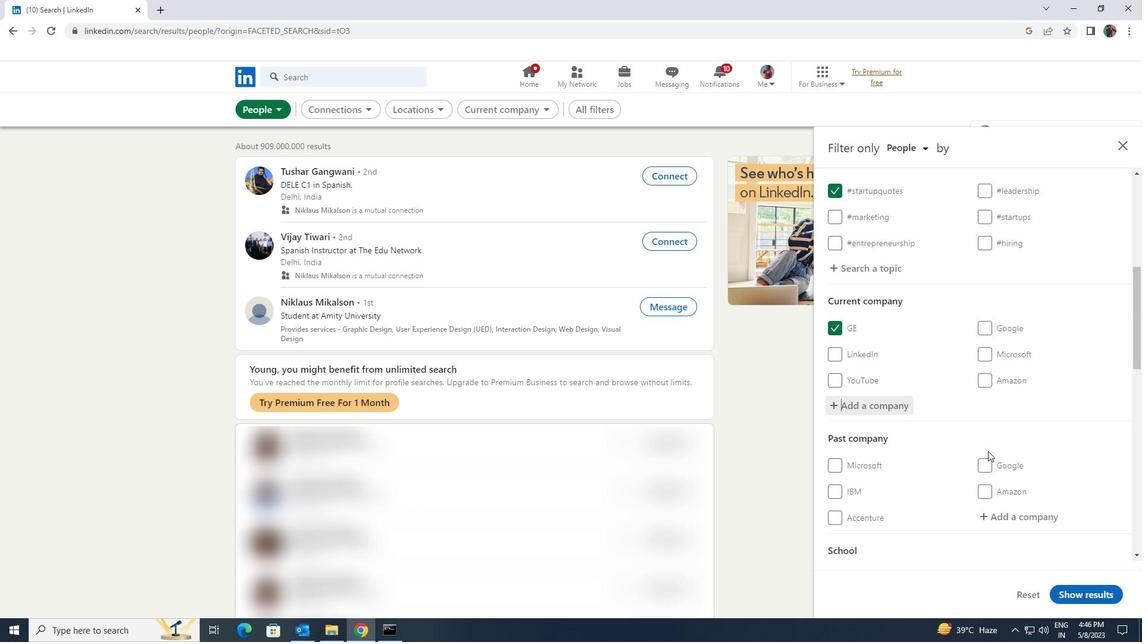
Action: Mouse scrolled (988, 450) with delta (0, 0)
Screenshot: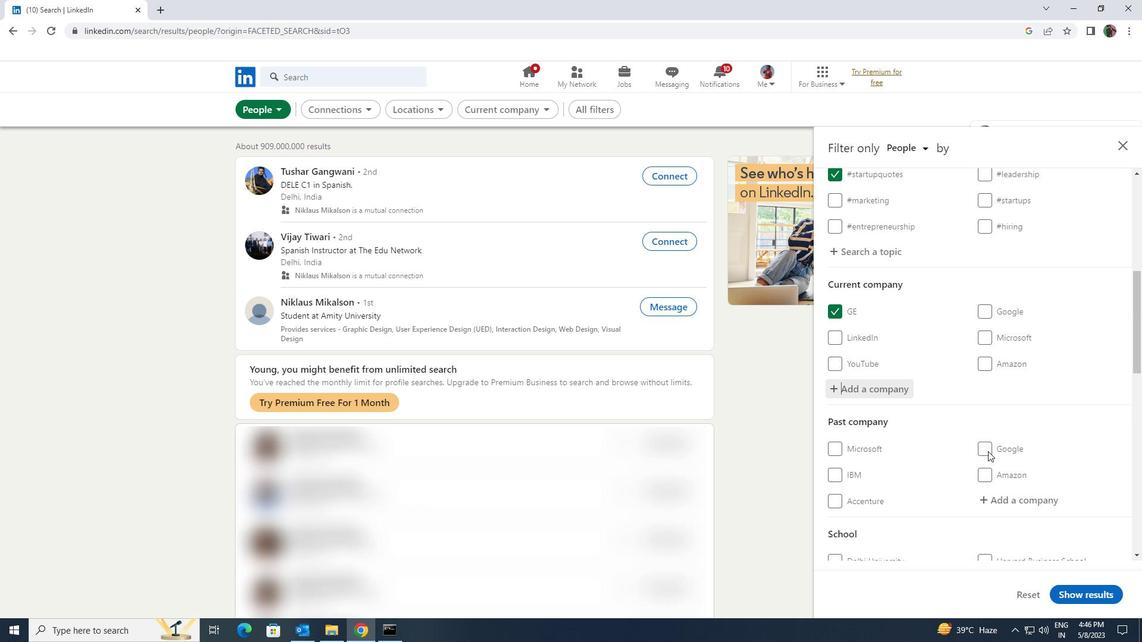 
Action: Mouse scrolled (988, 450) with delta (0, 0)
Screenshot: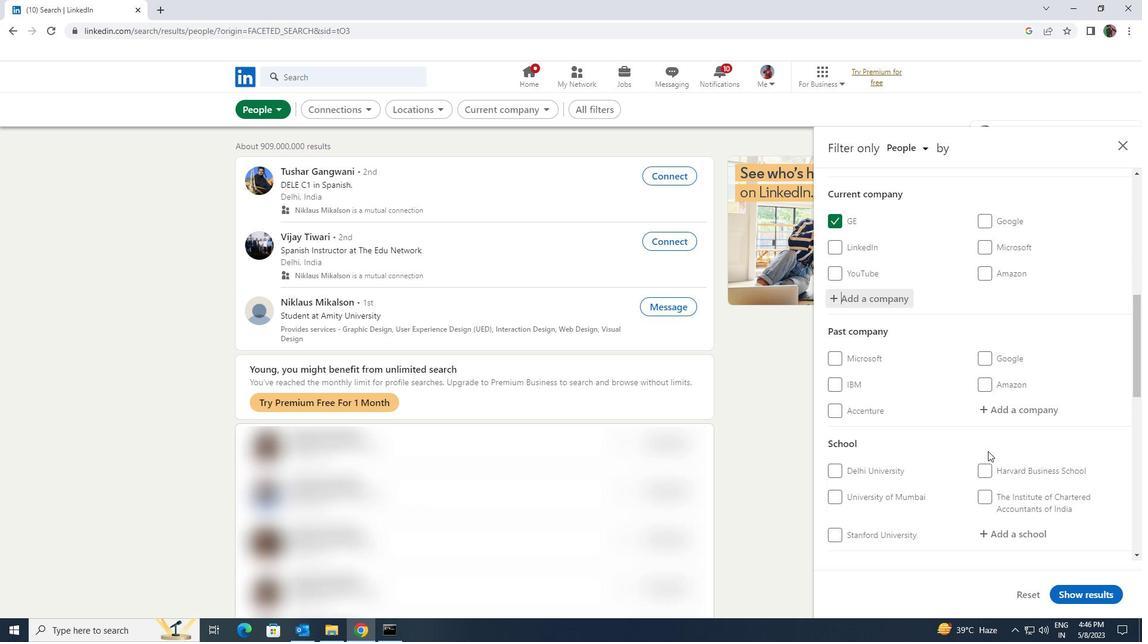 
Action: Mouse scrolled (988, 450) with delta (0, 0)
Screenshot: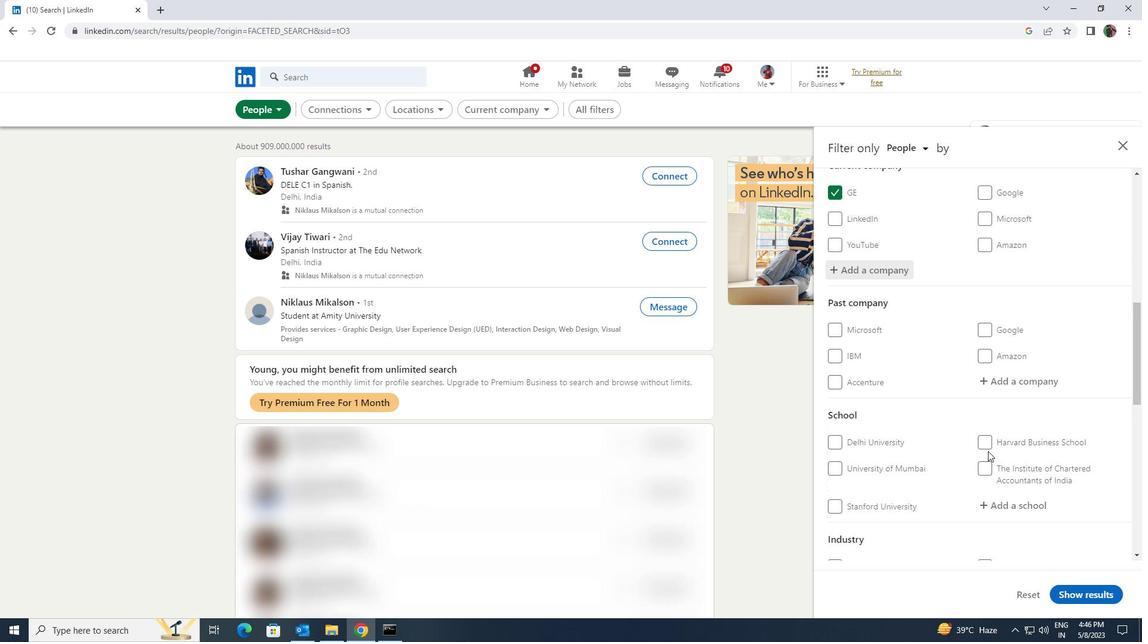 
Action: Mouse moved to (998, 386)
Screenshot: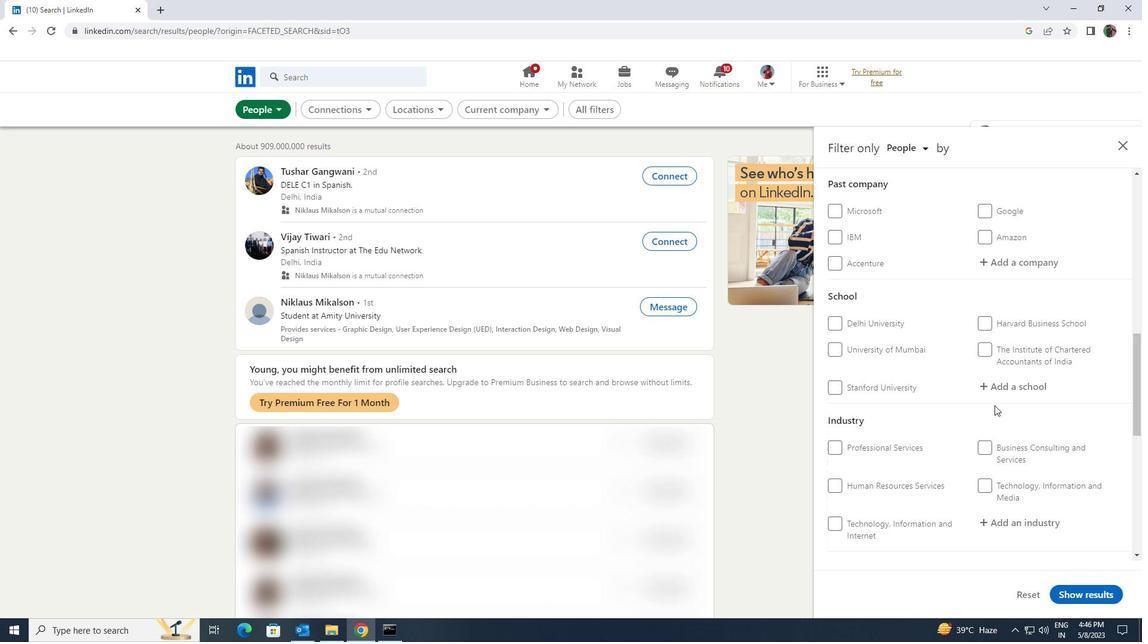 
Action: Mouse pressed left at (998, 386)
Screenshot: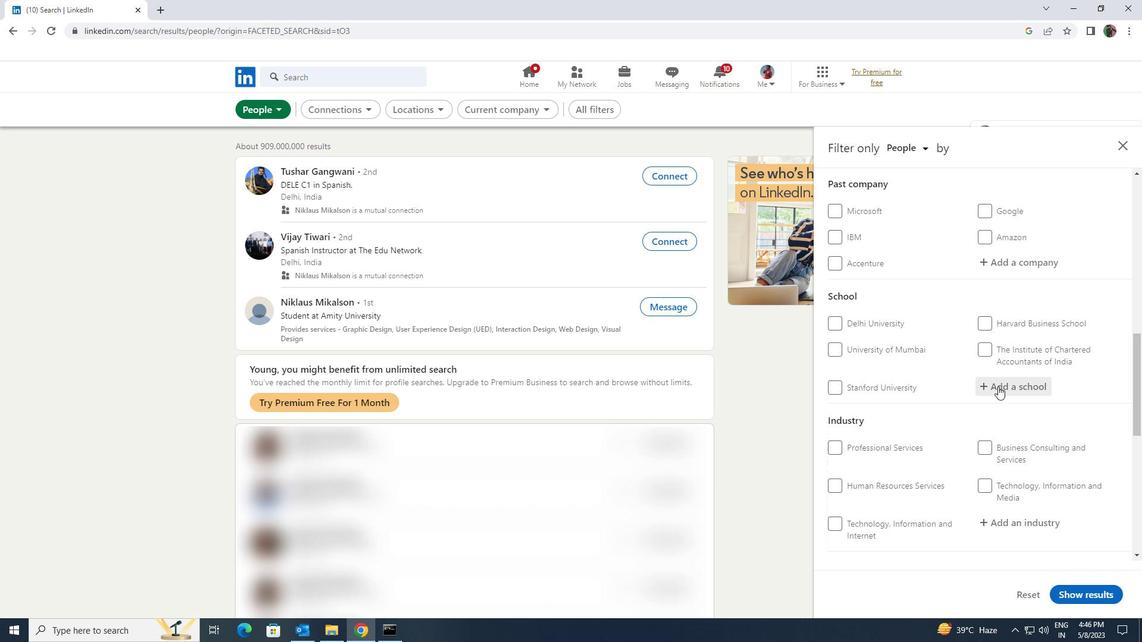 
Action: Key pressed <Key.shift><Key.shift><Key.shift><Key.shift><Key.shift><Key.shift>LDRP
Screenshot: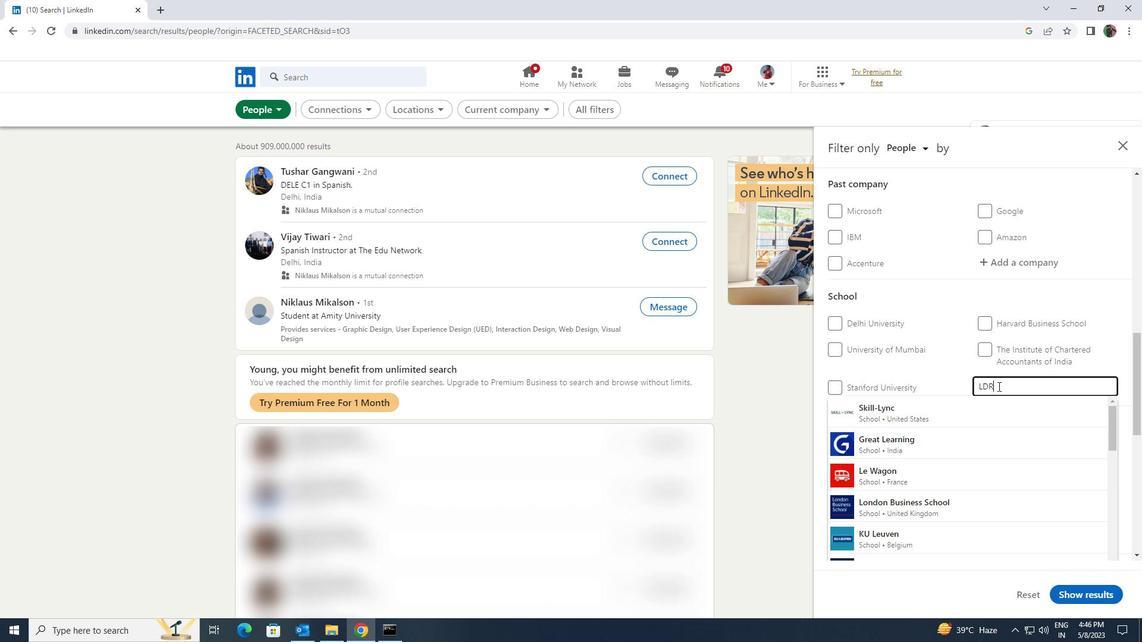 
Action: Mouse moved to (1002, 399)
Screenshot: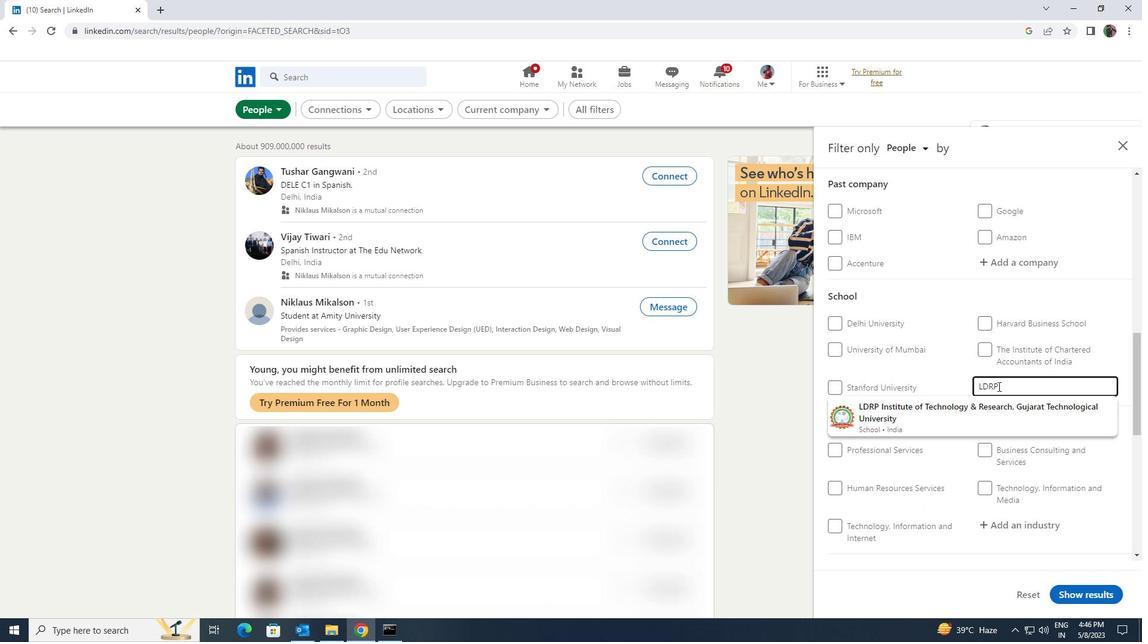
Action: Mouse pressed left at (1002, 399)
Screenshot: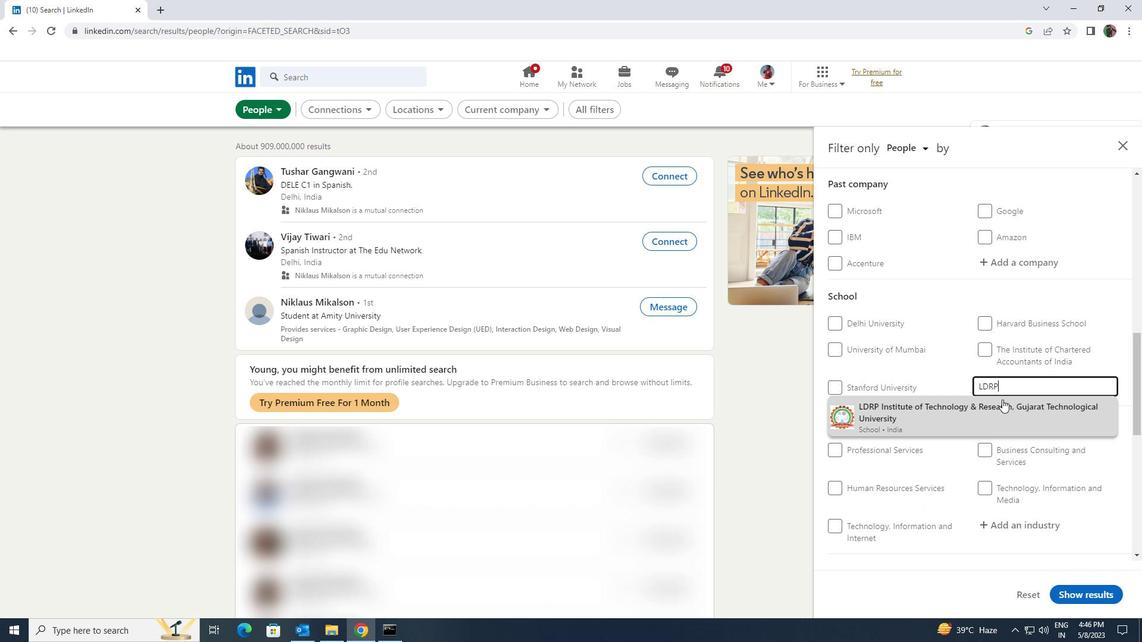 
Action: Mouse scrolled (1002, 399) with delta (0, 0)
Screenshot: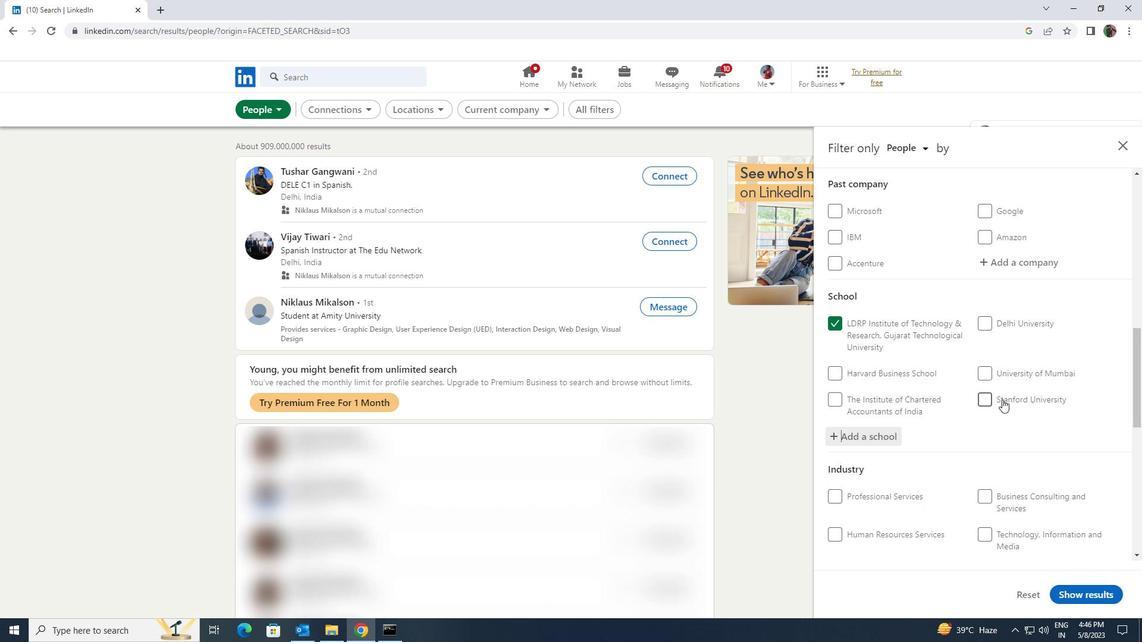 
Action: Mouse scrolled (1002, 399) with delta (0, 0)
Screenshot: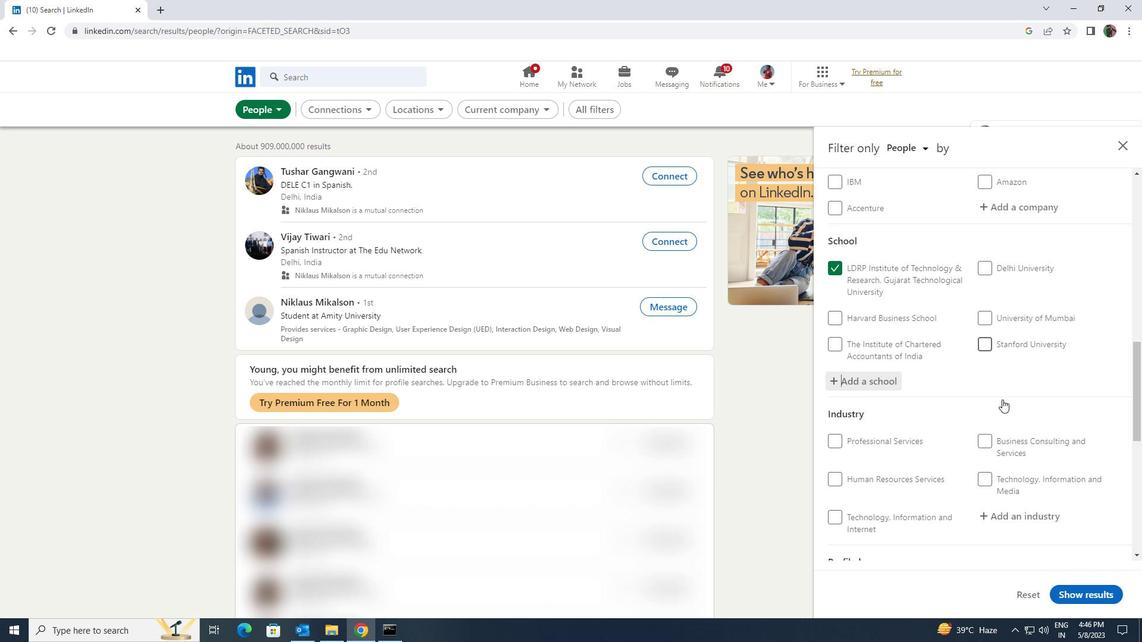 
Action: Mouse scrolled (1002, 399) with delta (0, 0)
Screenshot: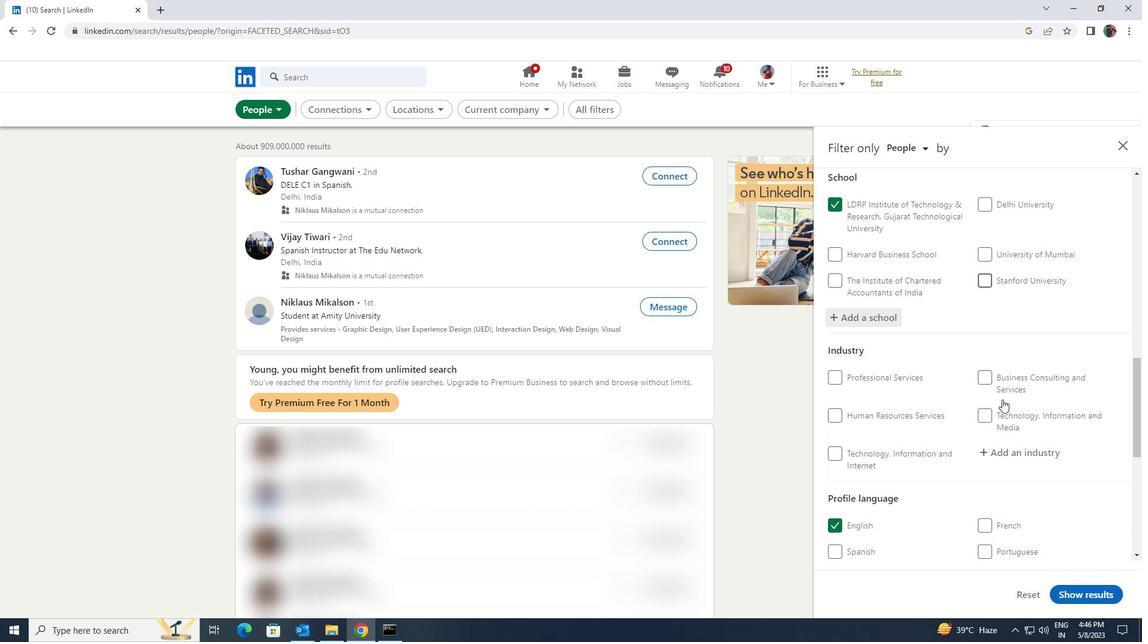 
Action: Mouse scrolled (1002, 399) with delta (0, 0)
Screenshot: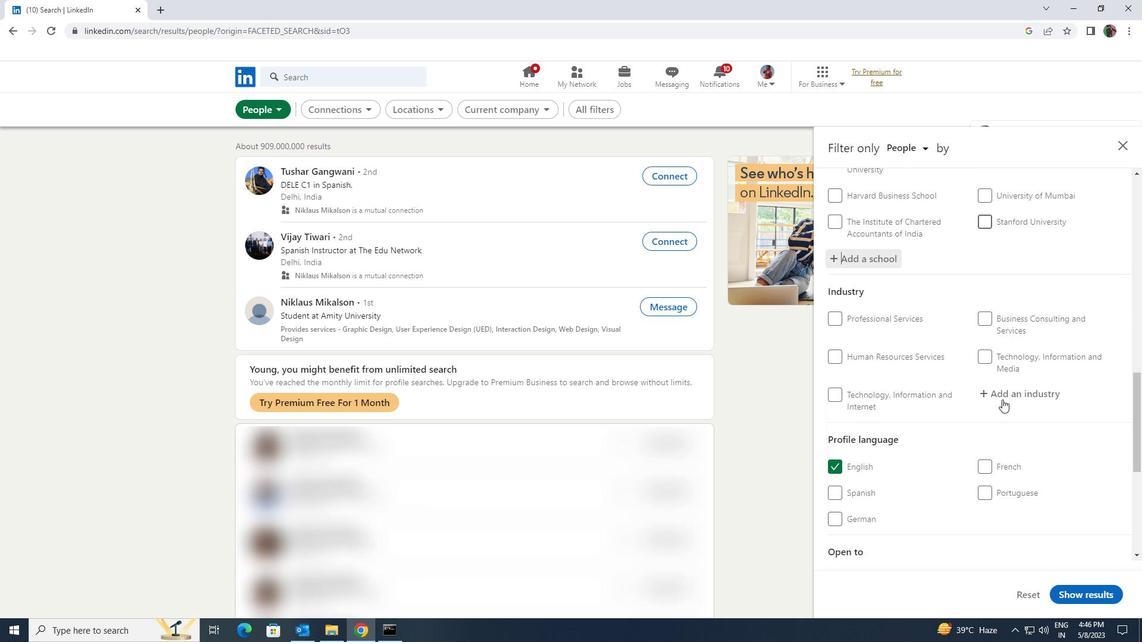 
Action: Mouse scrolled (1002, 399) with delta (0, 0)
Screenshot: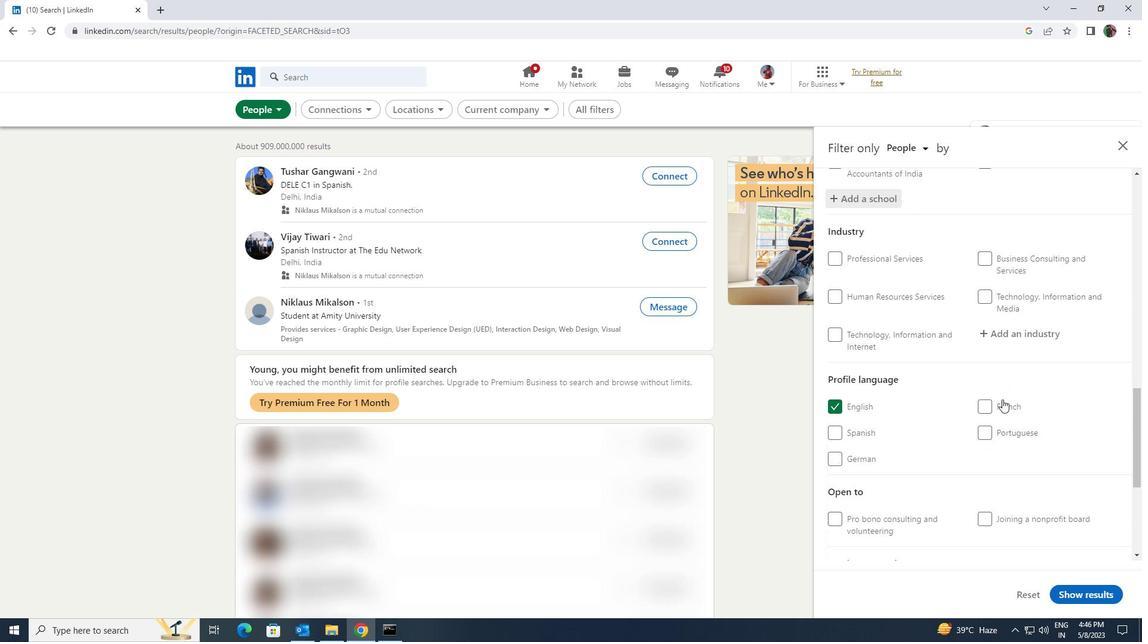 
Action: Mouse scrolled (1002, 399) with delta (0, 0)
Screenshot: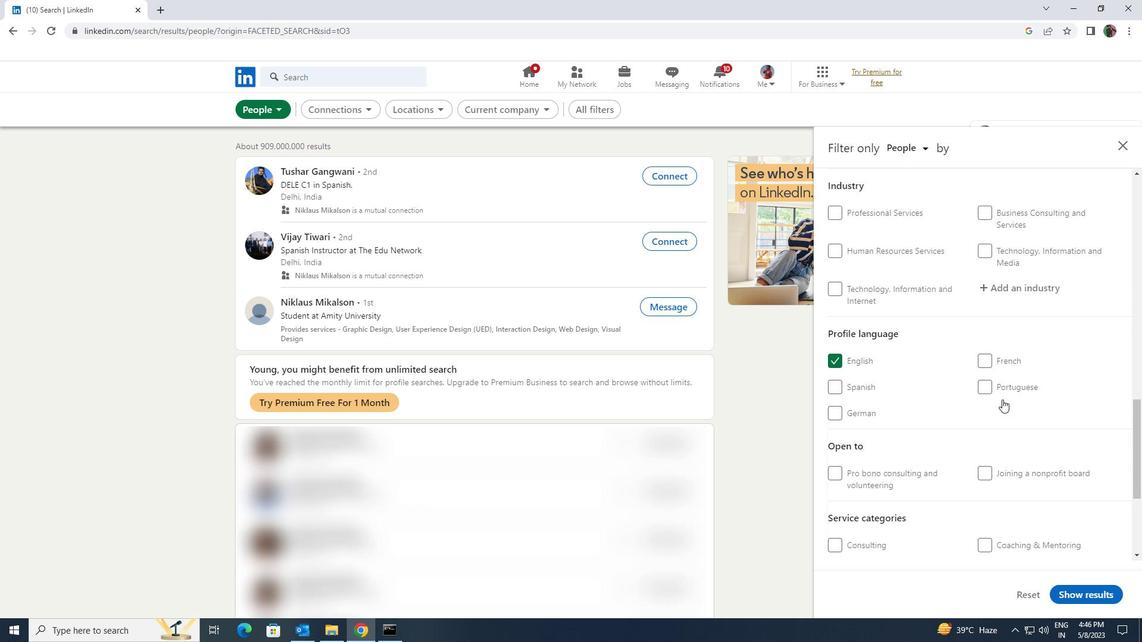 
Action: Mouse scrolled (1002, 399) with delta (0, 0)
Screenshot: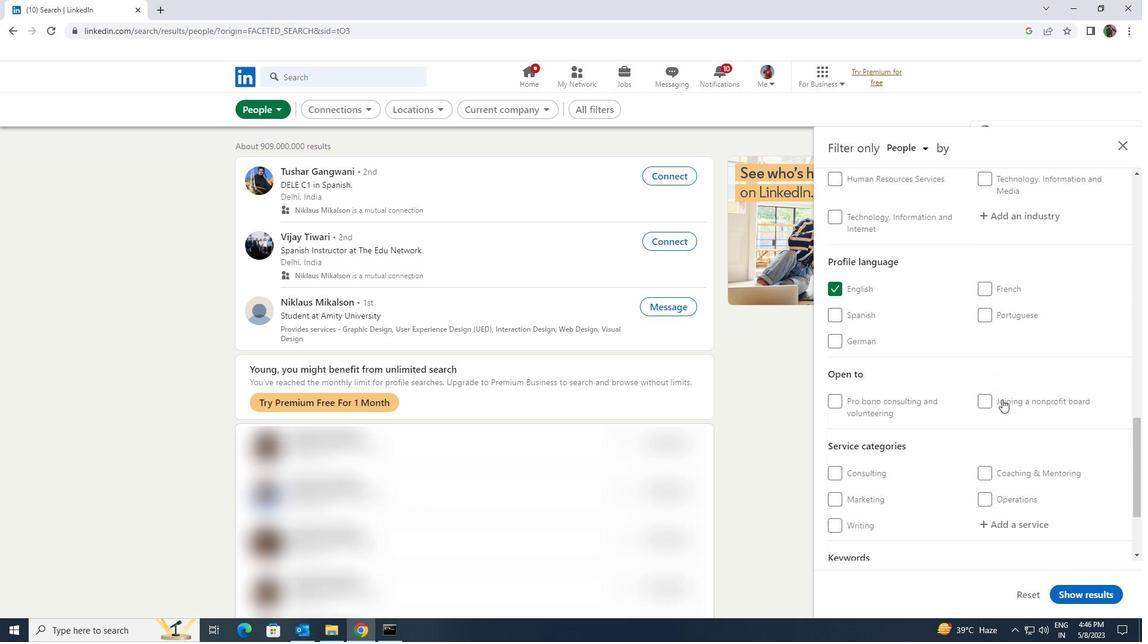 
Action: Mouse moved to (1005, 457)
Screenshot: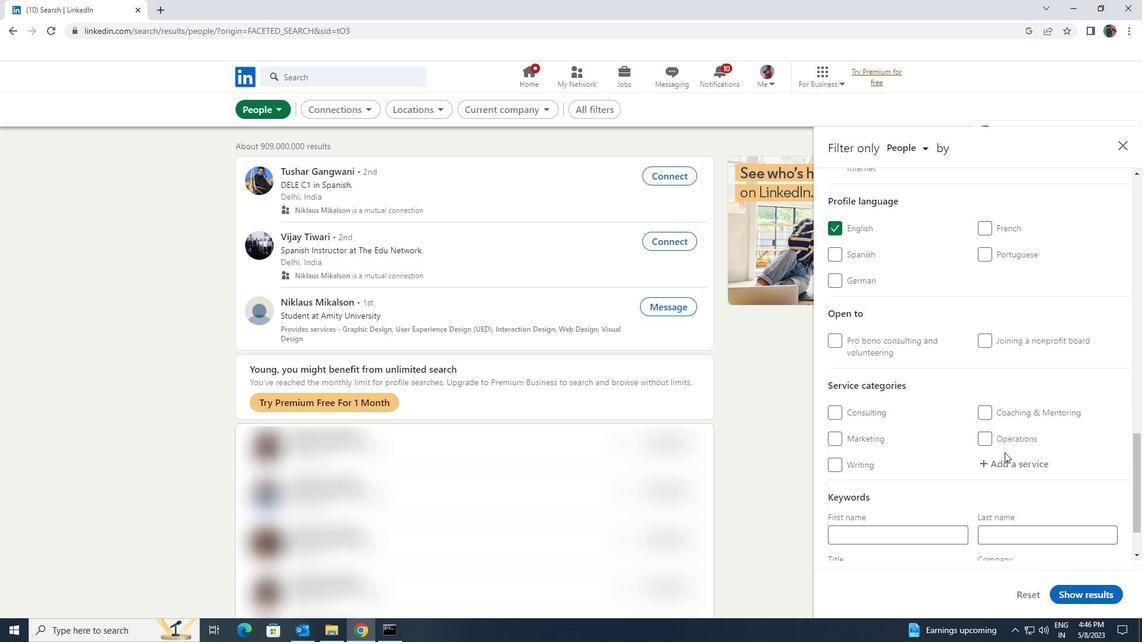 
Action: Mouse pressed left at (1005, 457)
Screenshot: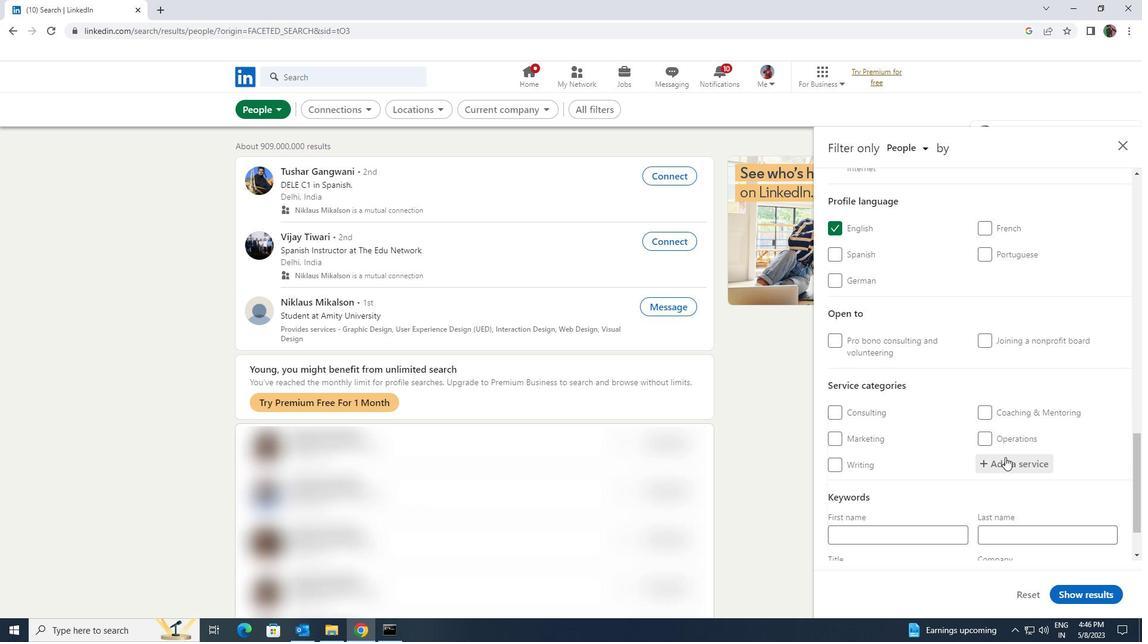 
Action: Key pressed <Key.shift><Key.shift><Key.shift><Key.shift><Key.shift><Key.shift><Key.shift>GROWTH
Screenshot: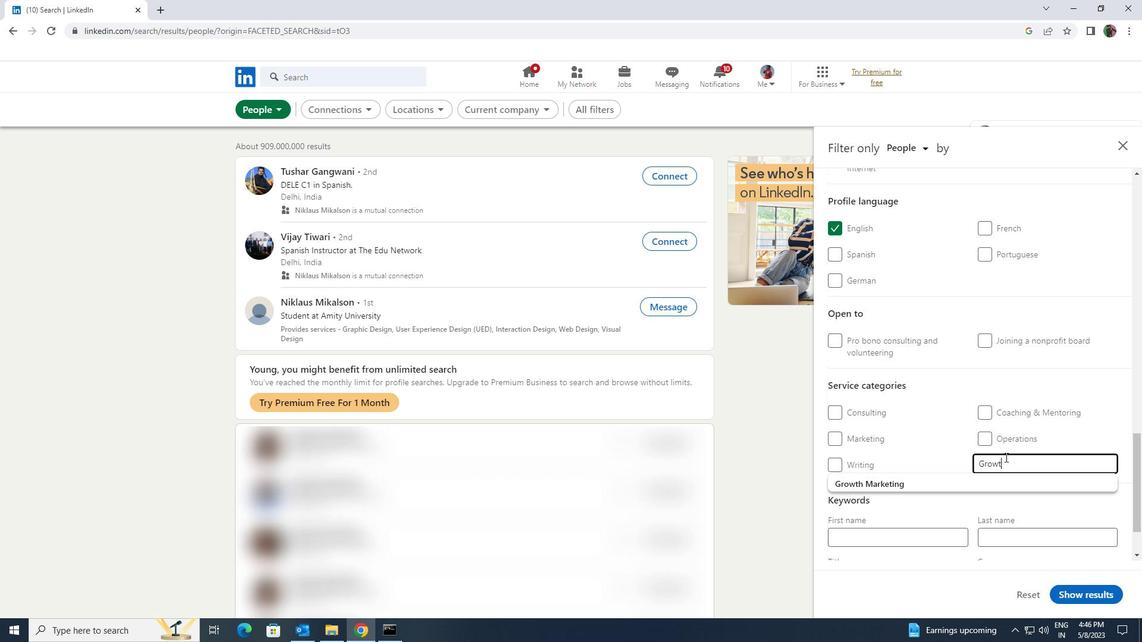 
Action: Mouse moved to (997, 483)
Screenshot: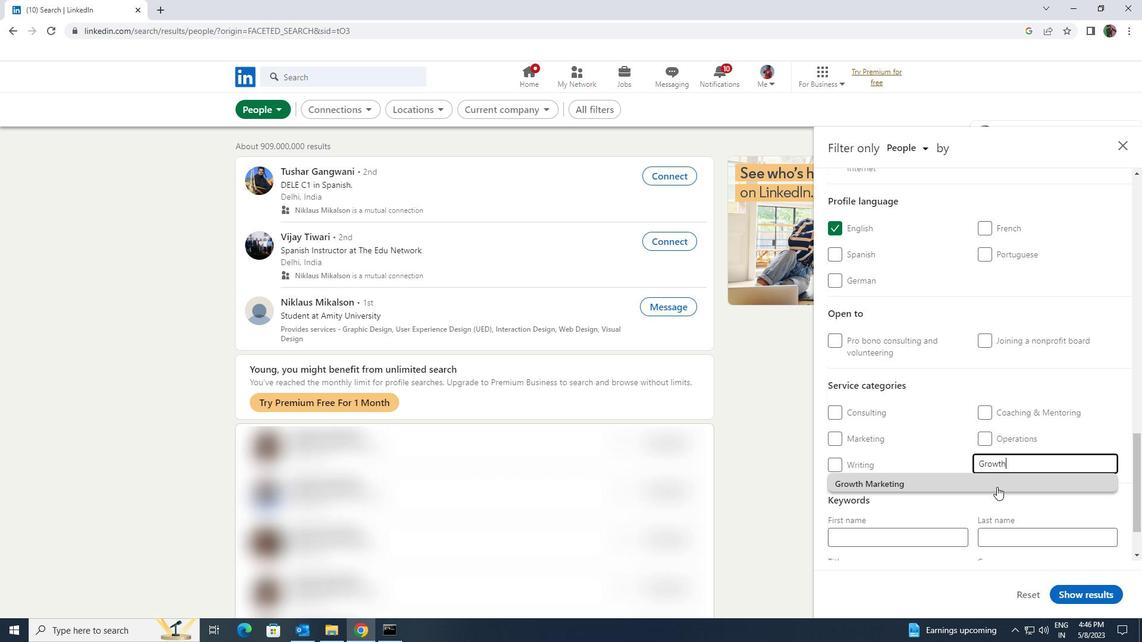 
Action: Mouse pressed left at (997, 483)
Screenshot: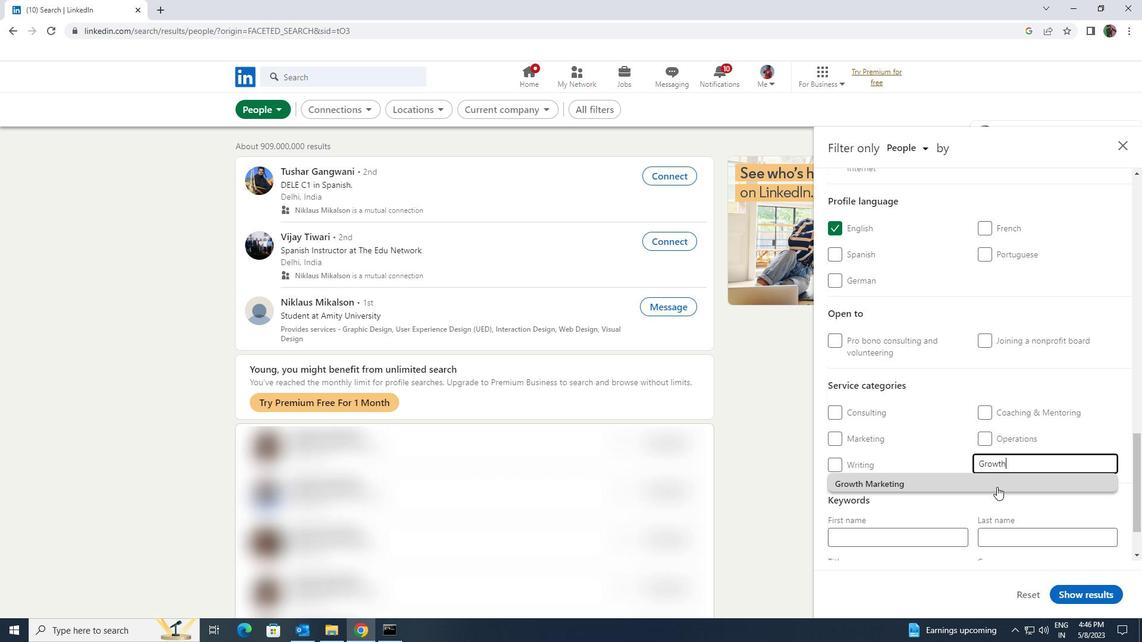
Action: Mouse moved to (966, 472)
Screenshot: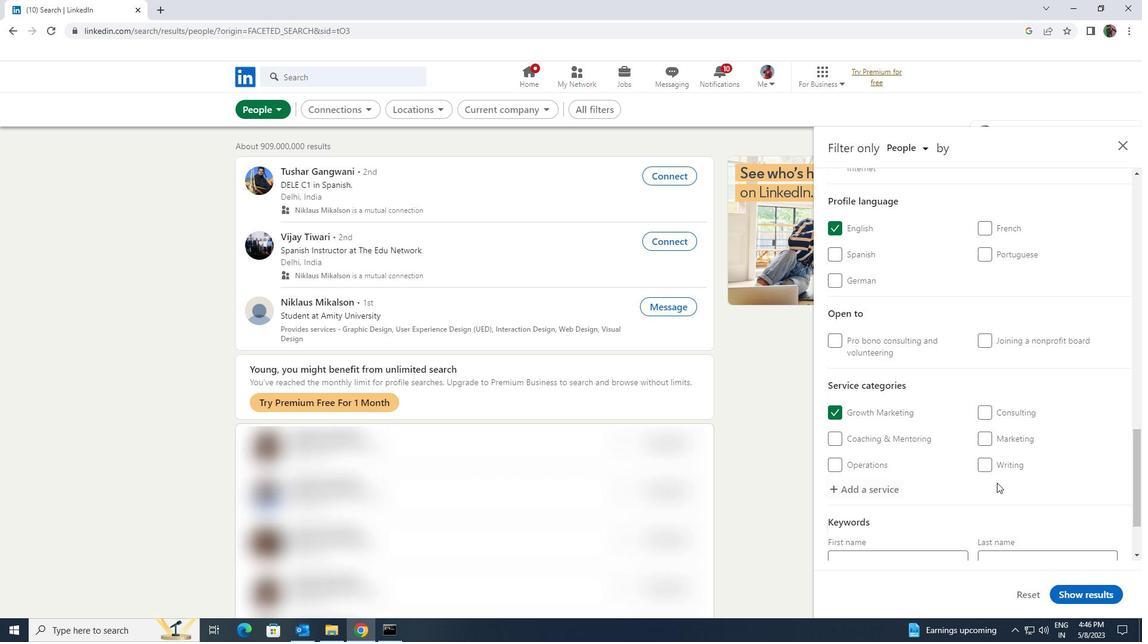 
Action: Mouse scrolled (966, 472) with delta (0, 0)
Screenshot: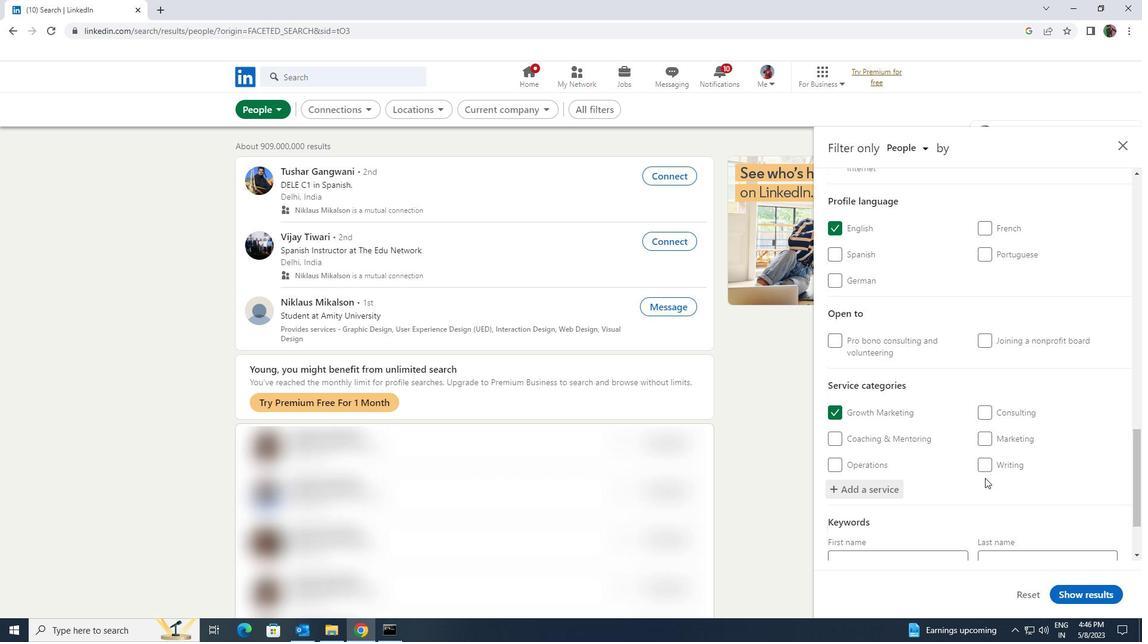 
Action: Mouse scrolled (966, 472) with delta (0, 0)
Screenshot: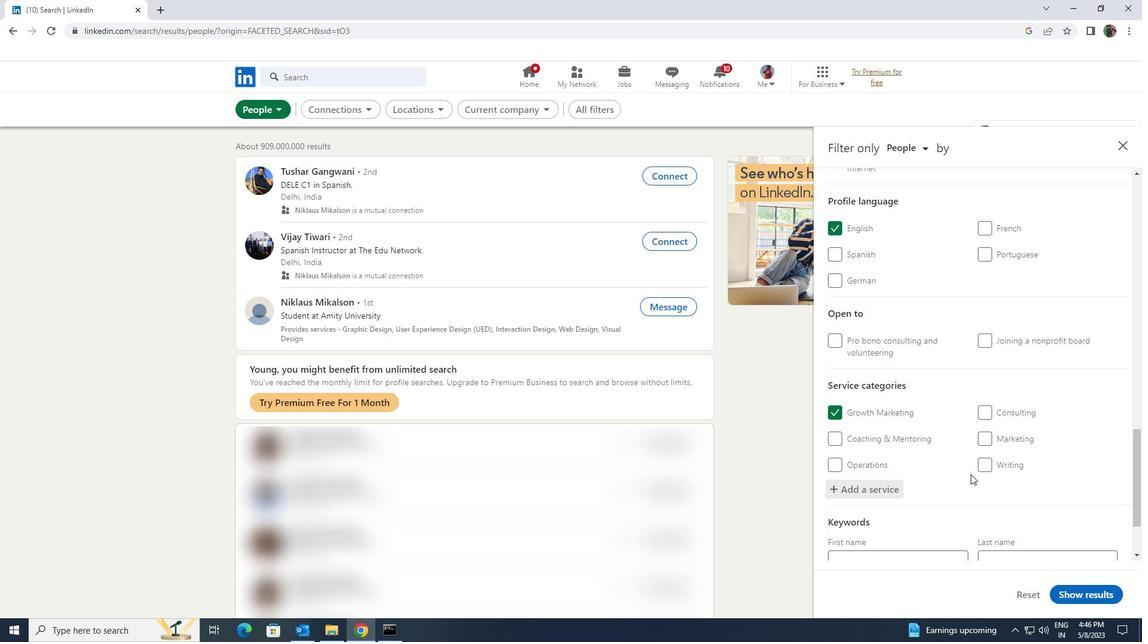 
Action: Mouse scrolled (966, 472) with delta (0, 0)
Screenshot: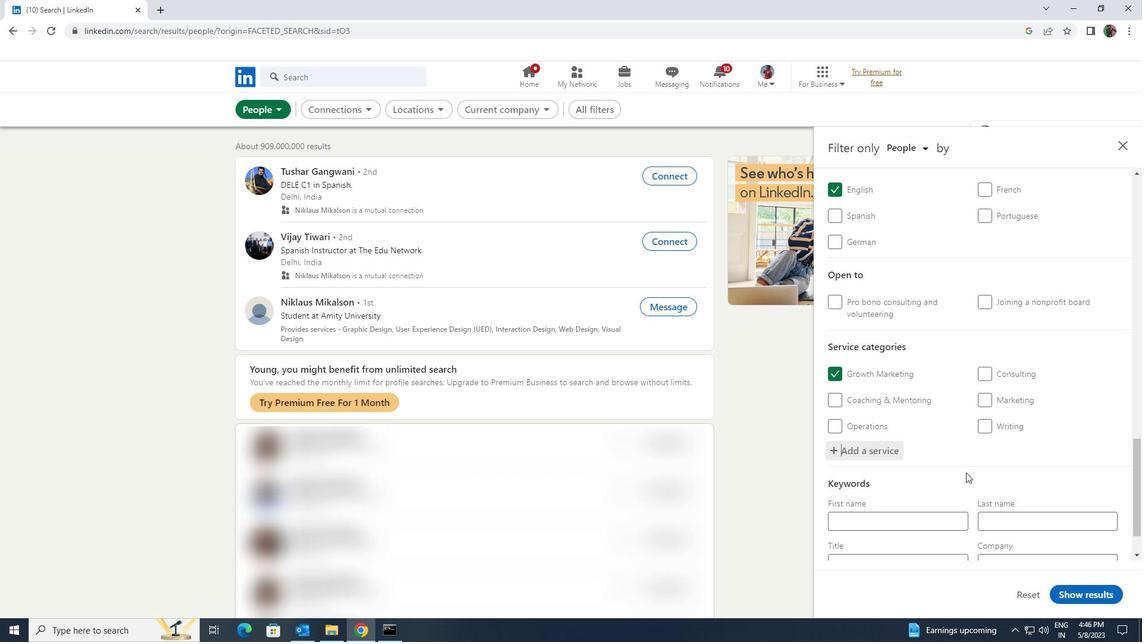 
Action: Mouse scrolled (966, 472) with delta (0, 0)
Screenshot: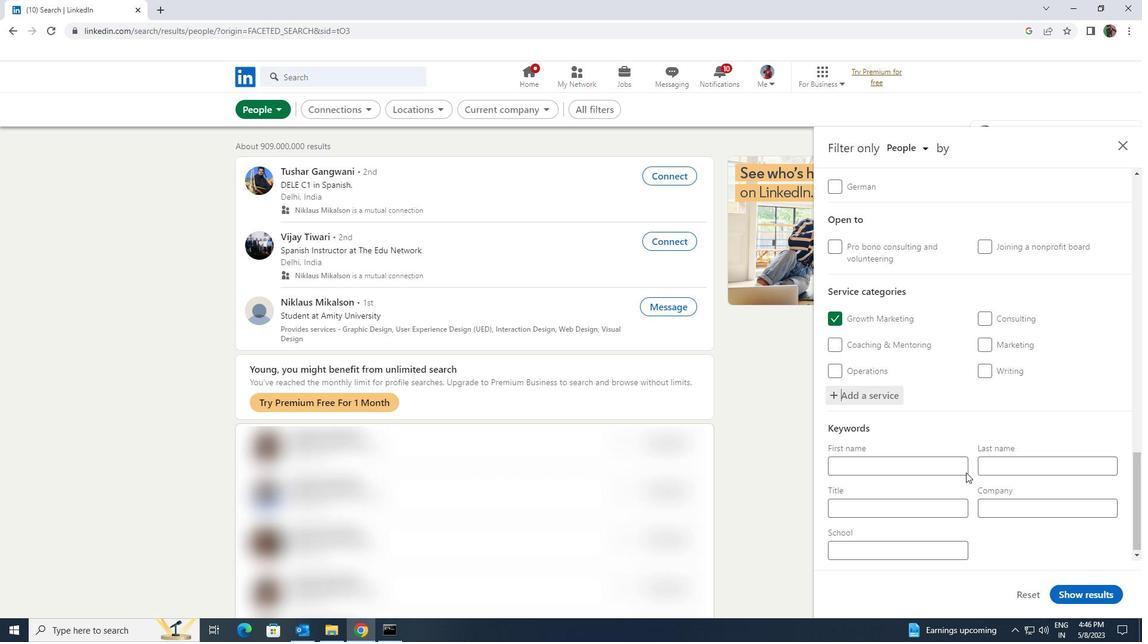 
Action: Mouse moved to (943, 511)
Screenshot: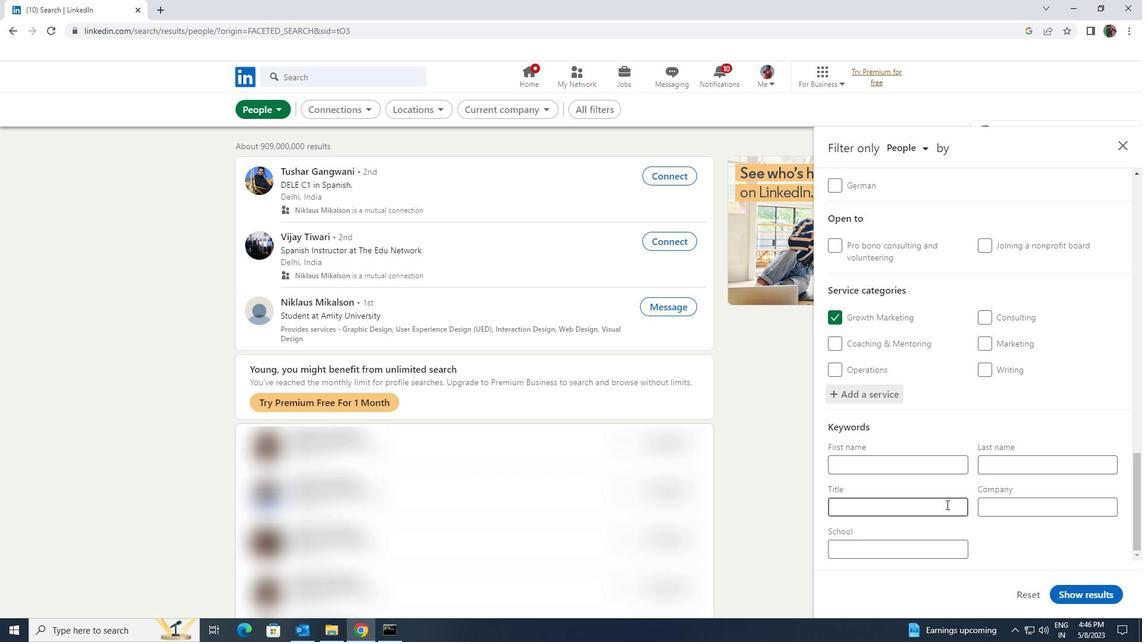 
Action: Mouse pressed left at (943, 511)
Screenshot: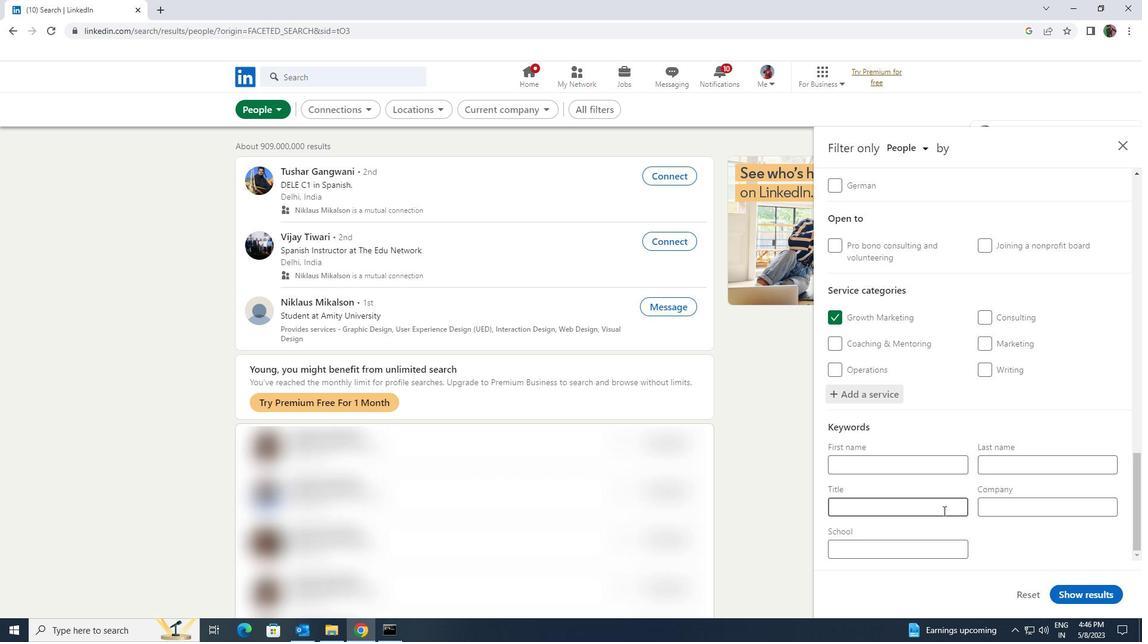 
Action: Key pressed <Key.shift><Key.shift><Key.shift><Key.shift>MARKET<Key.space><Key.shift>DEVELOPMENT<Key.space><Key.shift>MANAGER
Screenshot: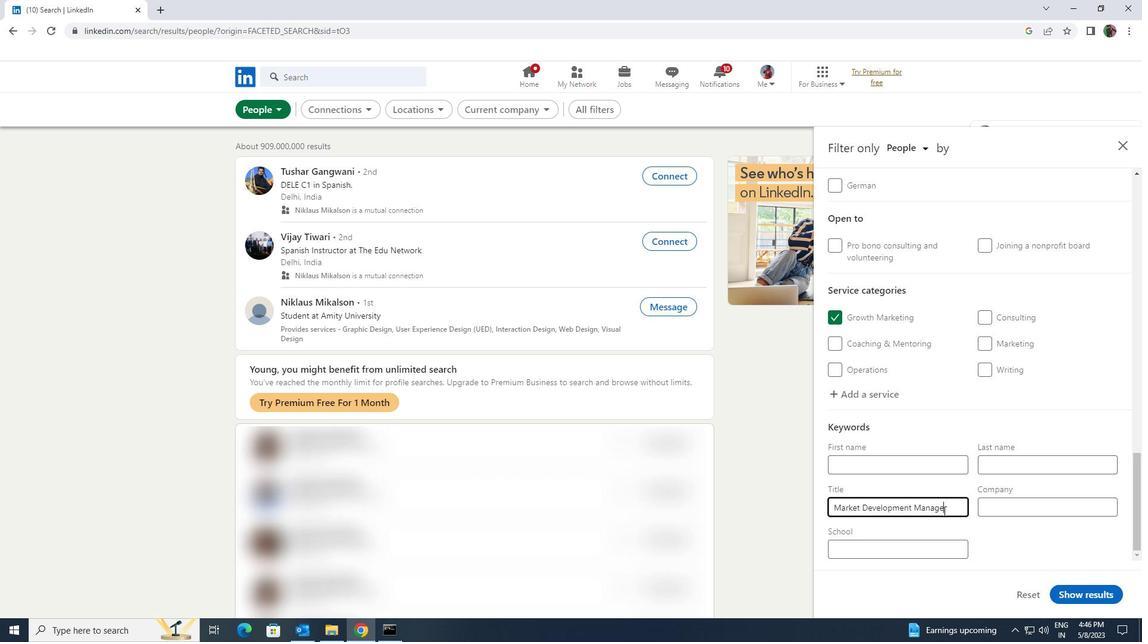 
Action: Mouse moved to (1083, 590)
Screenshot: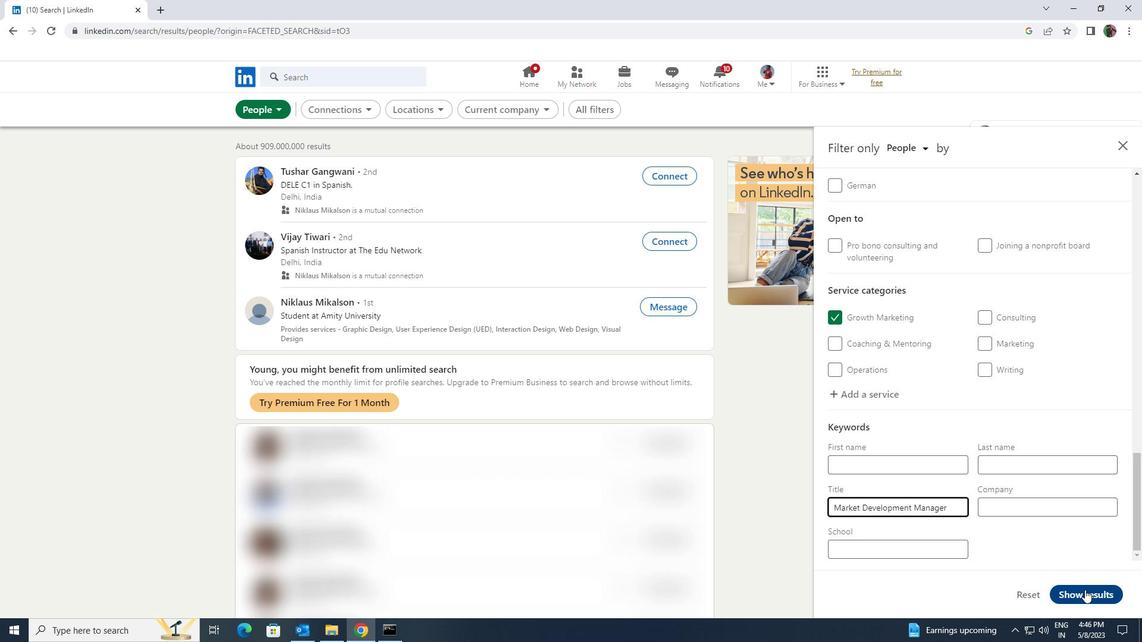 
Action: Mouse pressed left at (1083, 590)
Screenshot: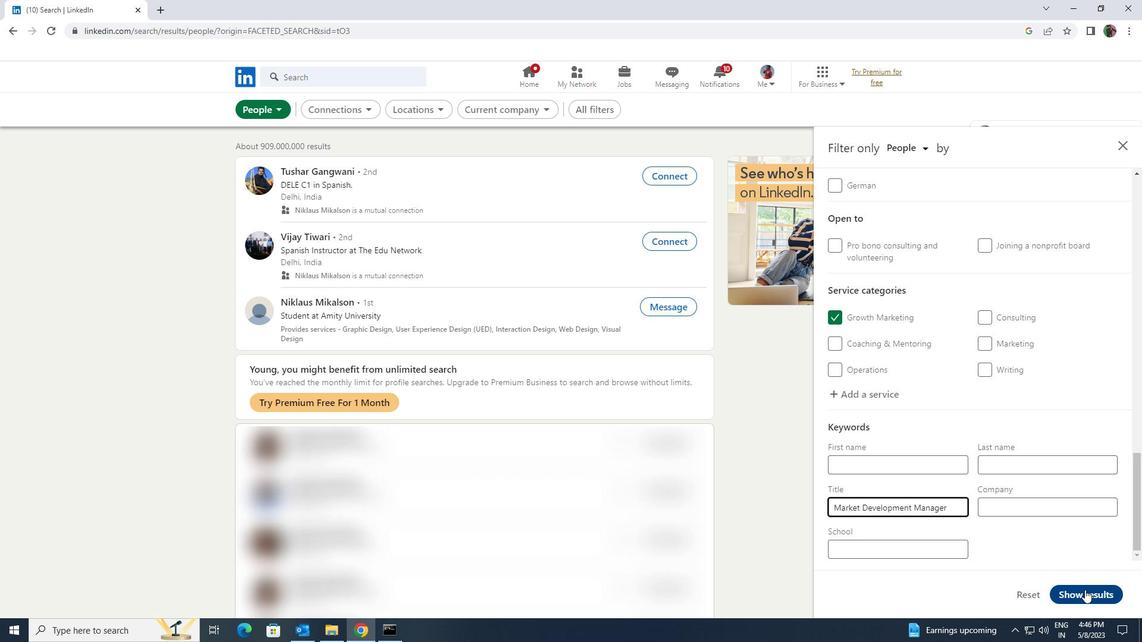 
